 Task: Add a dependency to the task Upgrade and migrate company quality management to a cloud-based solution , the existing task  Integrate website with a new customer feedback management system in the project BroaderVision
Action: Mouse moved to (1253, 204)
Screenshot: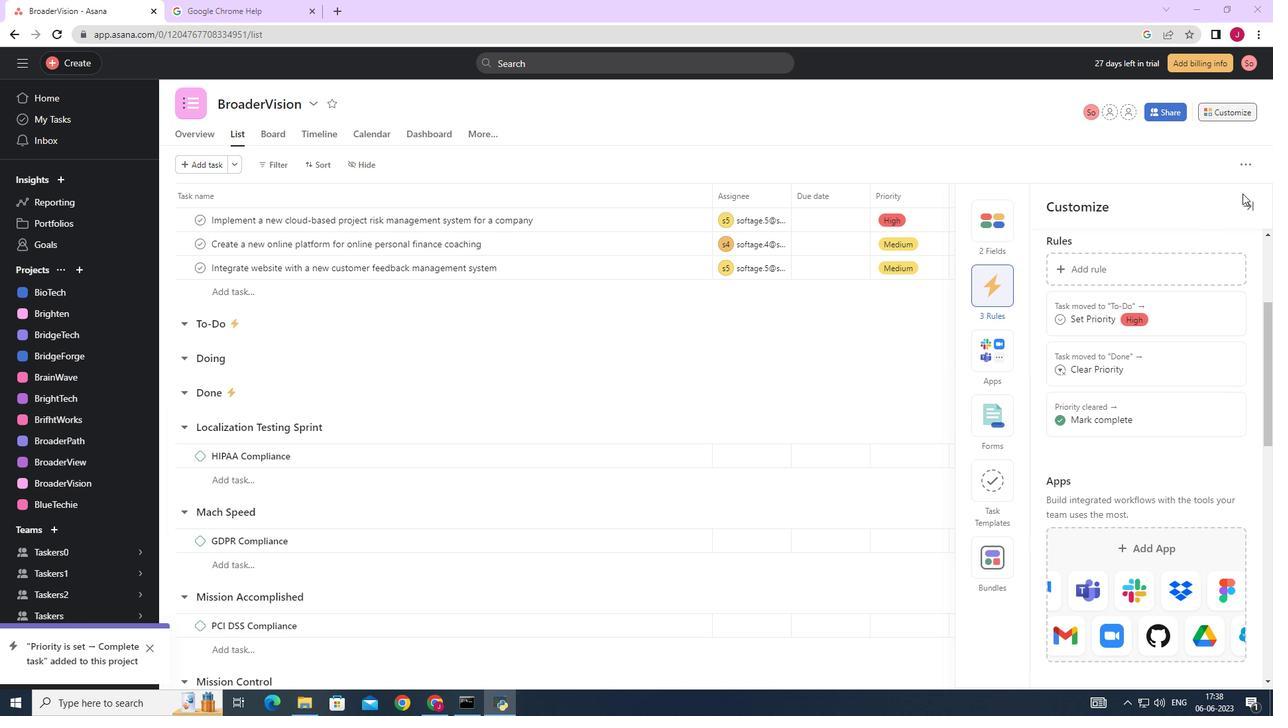 
Action: Mouse pressed left at (1253, 204)
Screenshot: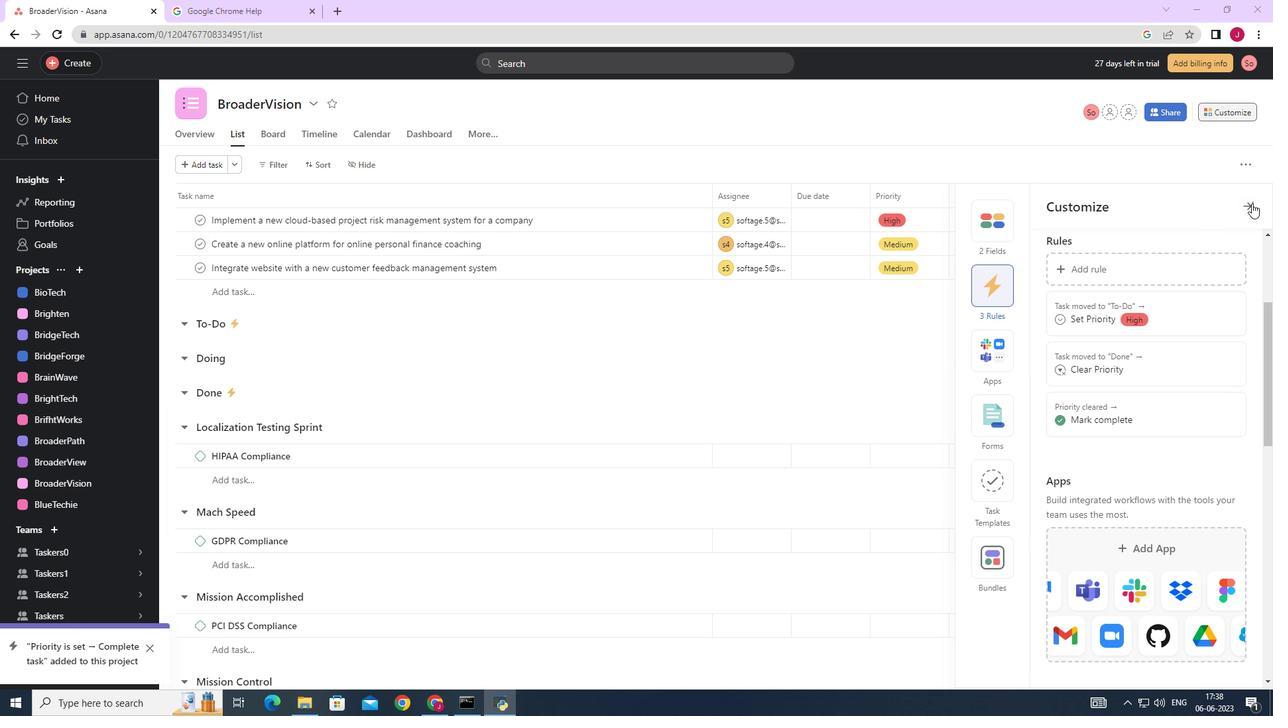 
Action: Mouse moved to (742, 439)
Screenshot: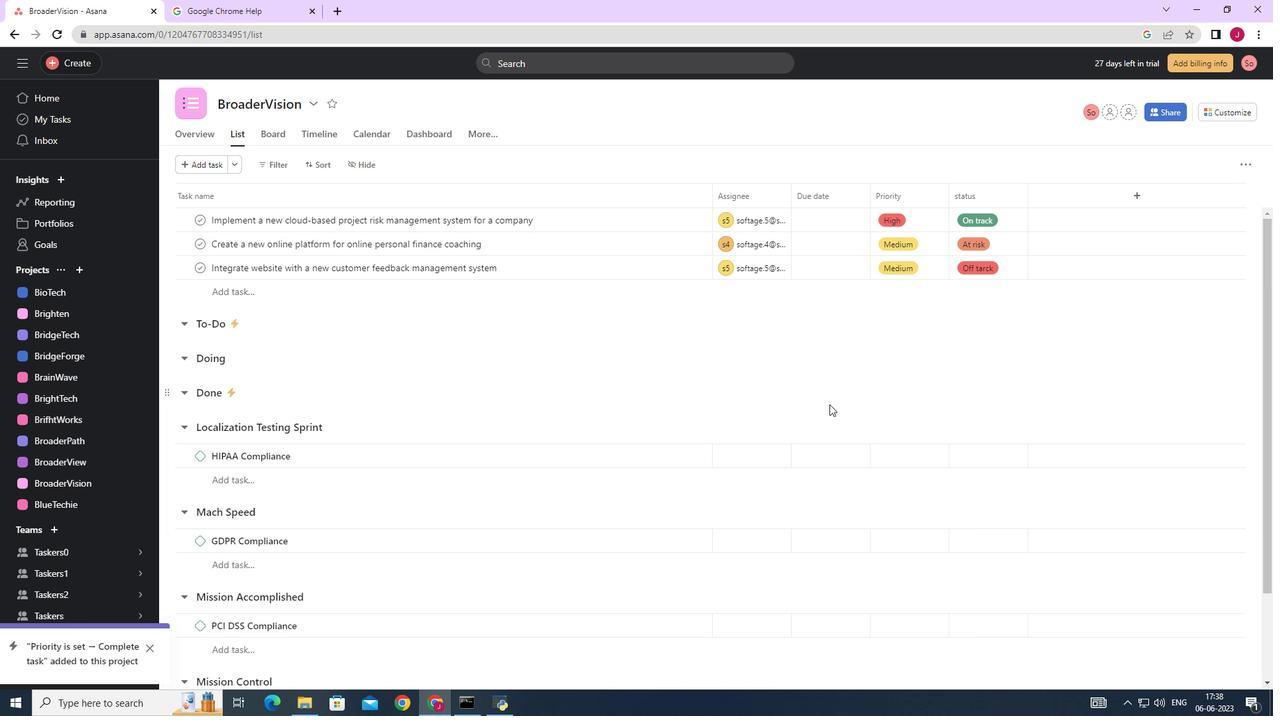 
Action: Mouse scrolled (742, 438) with delta (0, 0)
Screenshot: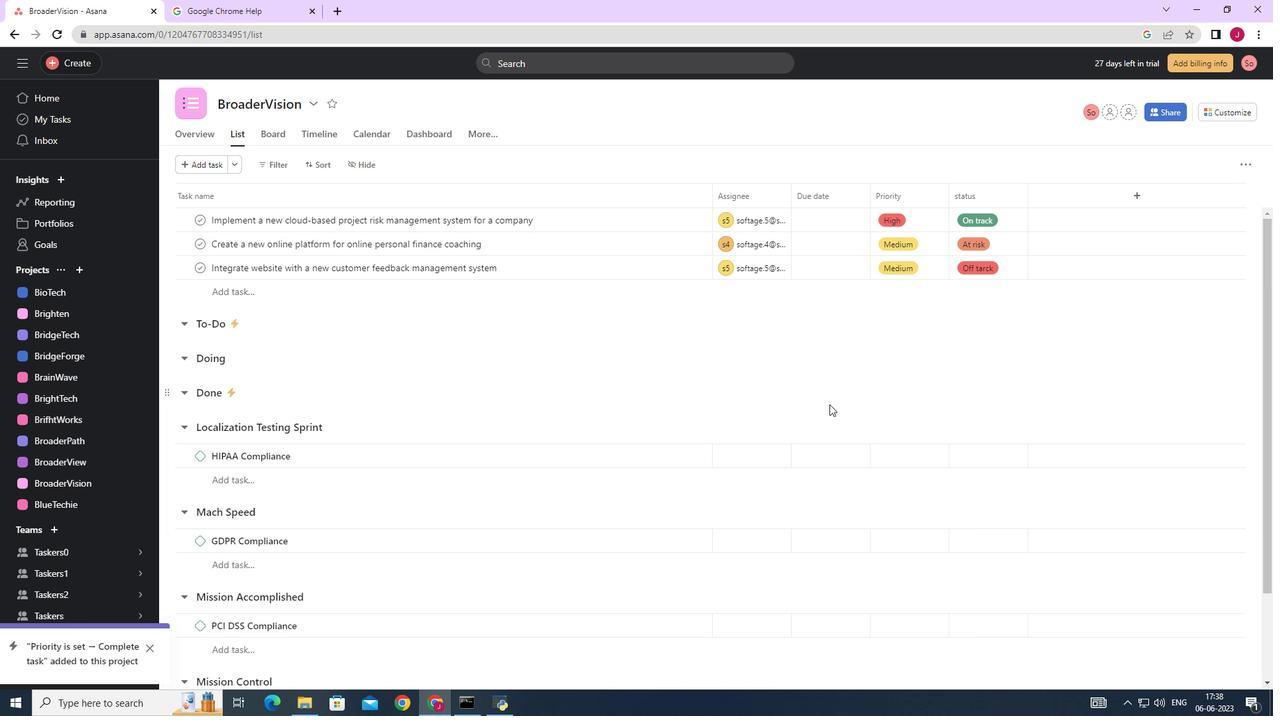 
Action: Mouse moved to (742, 439)
Screenshot: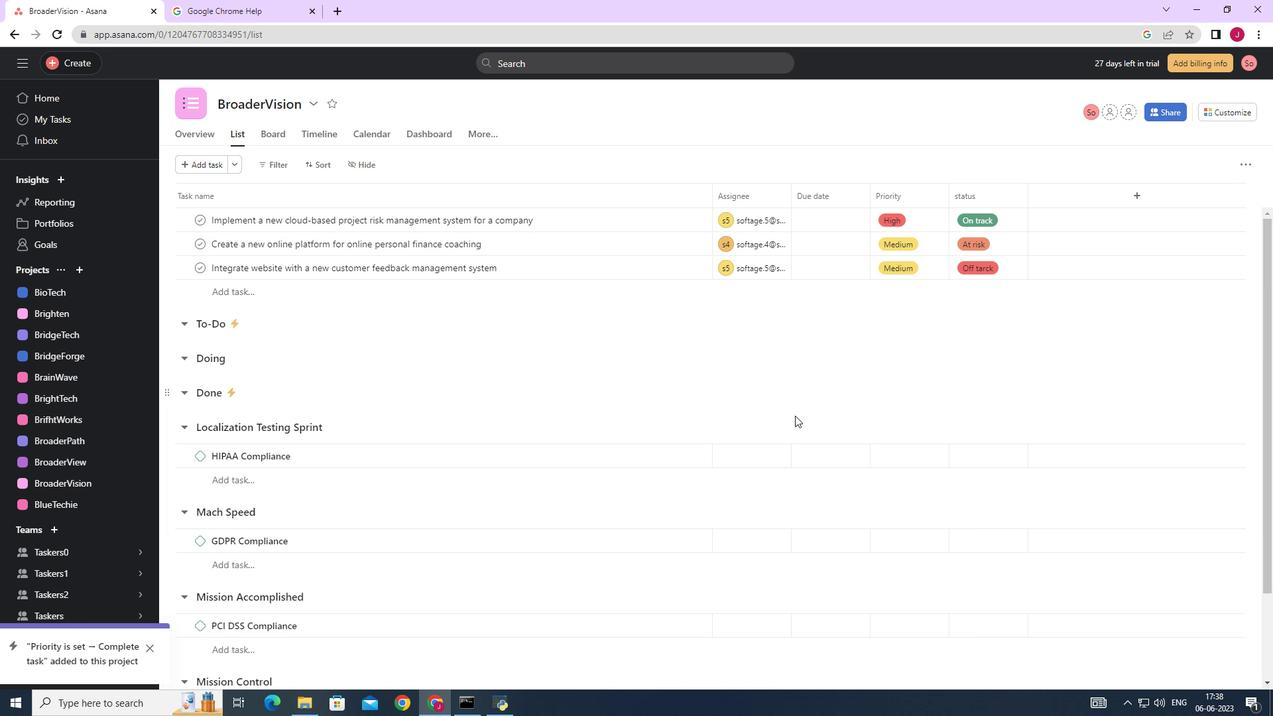 
Action: Mouse scrolled (742, 439) with delta (0, 0)
Screenshot: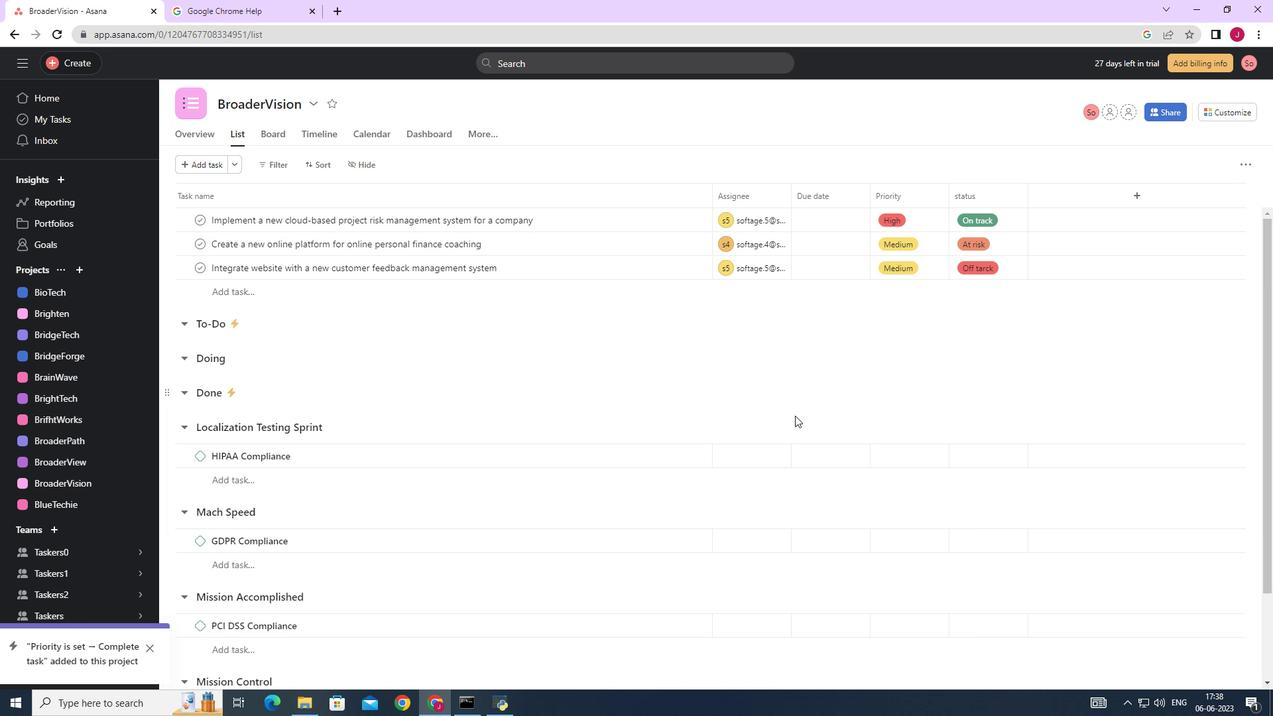 
Action: Mouse scrolled (742, 439) with delta (0, 0)
Screenshot: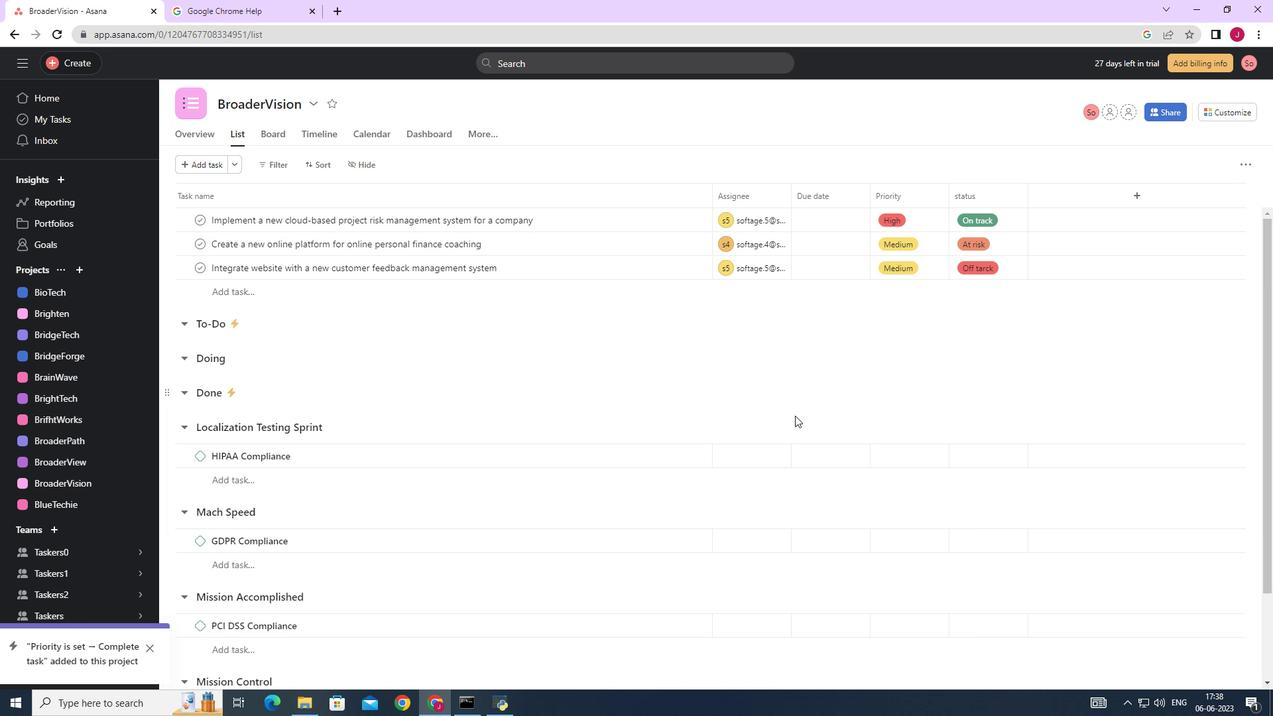 
Action: Mouse scrolled (742, 439) with delta (0, 0)
Screenshot: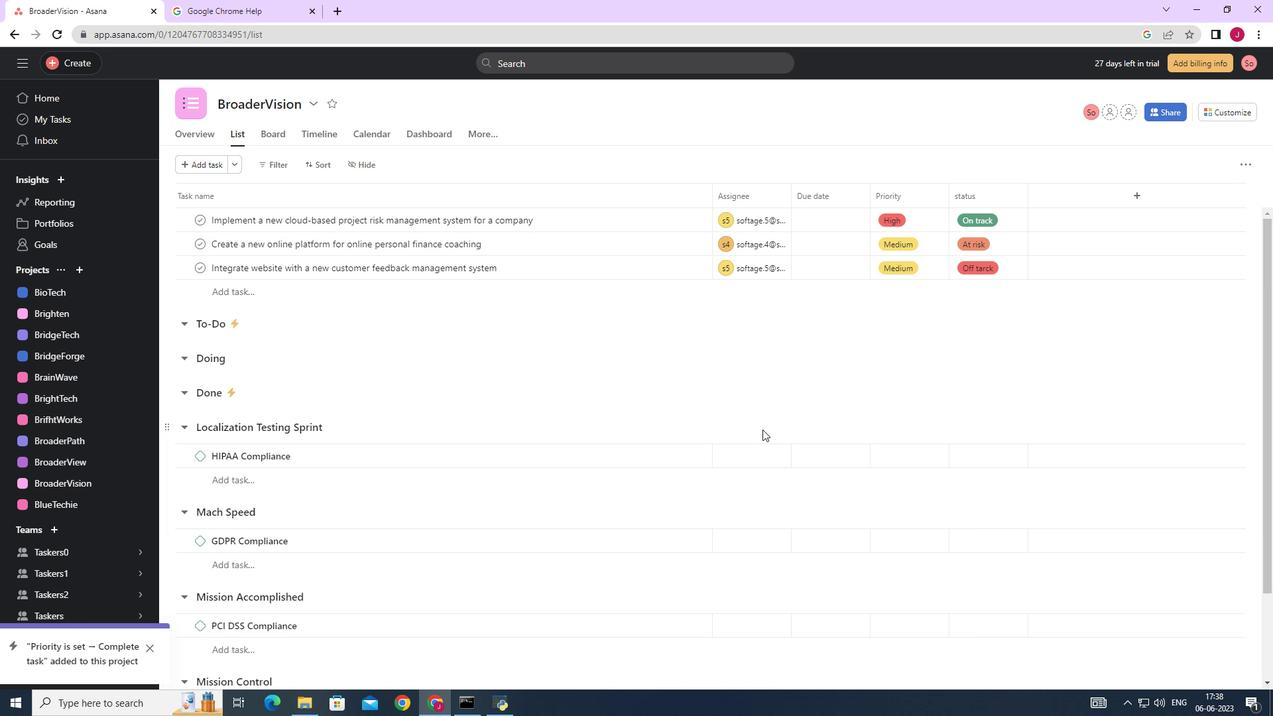 
Action: Mouse moved to (669, 523)
Screenshot: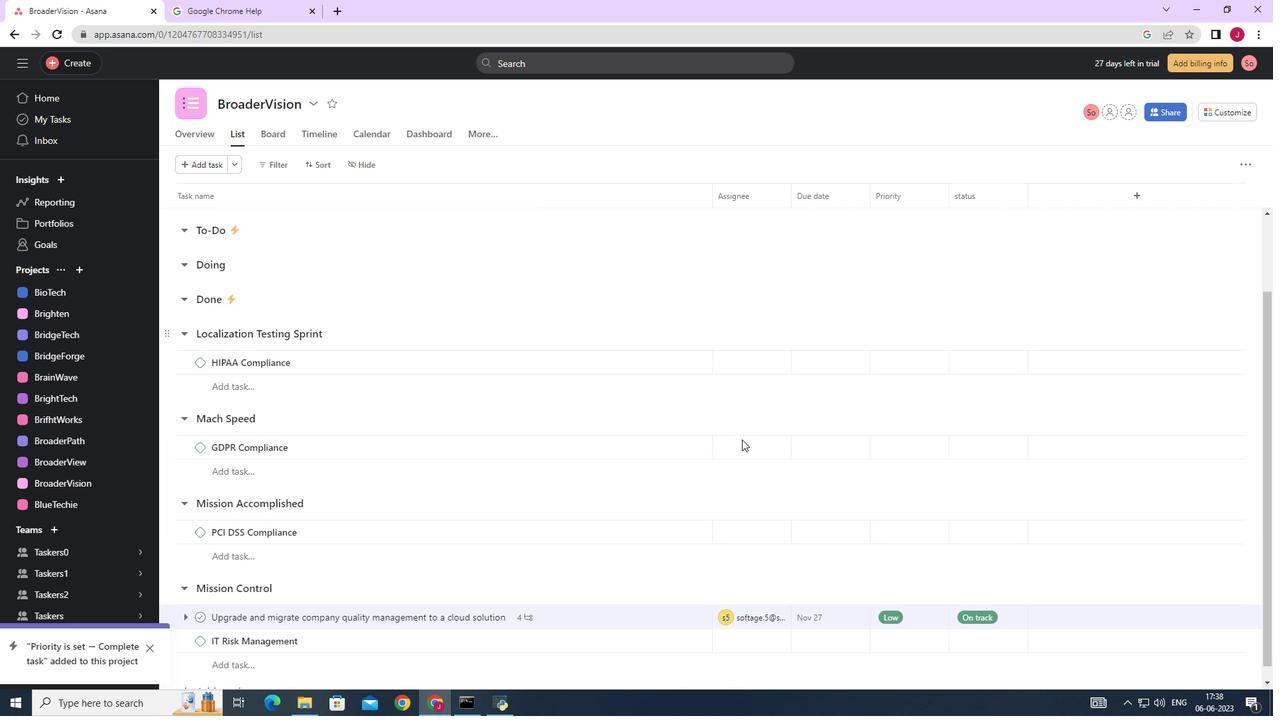 
Action: Mouse scrolled (741, 439) with delta (0, 0)
Screenshot: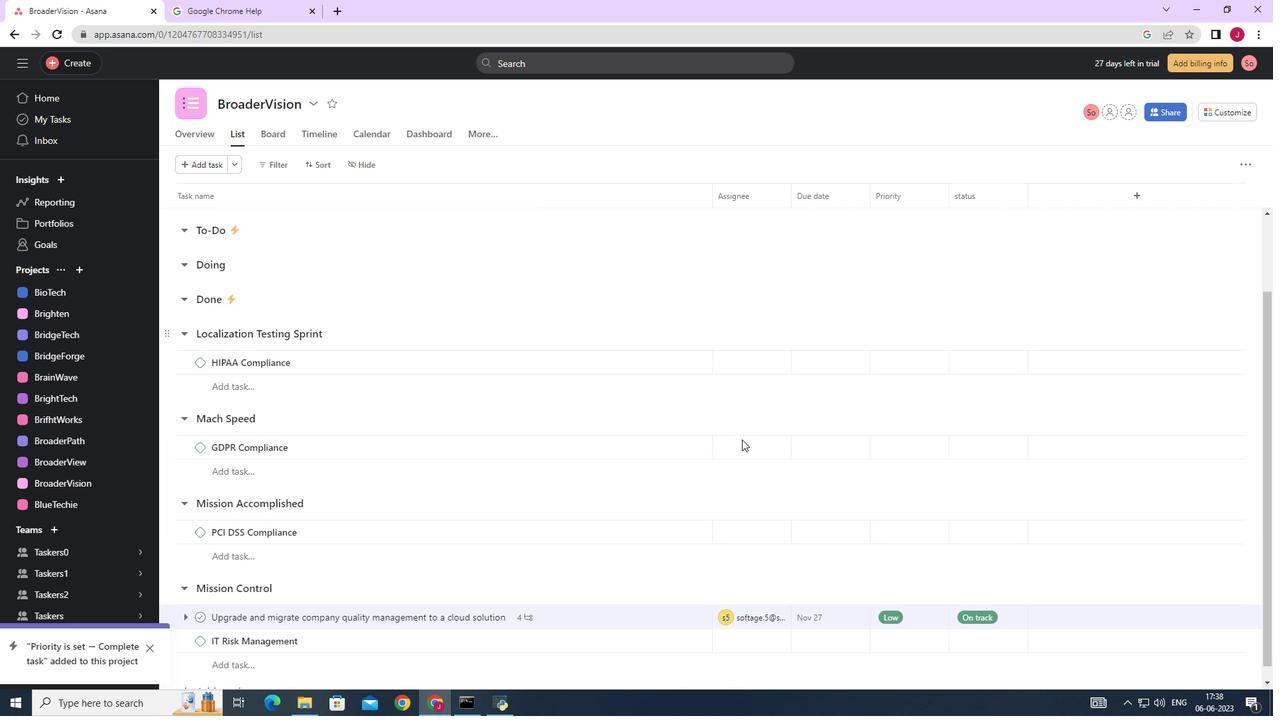 
Action: Mouse moved to (665, 527)
Screenshot: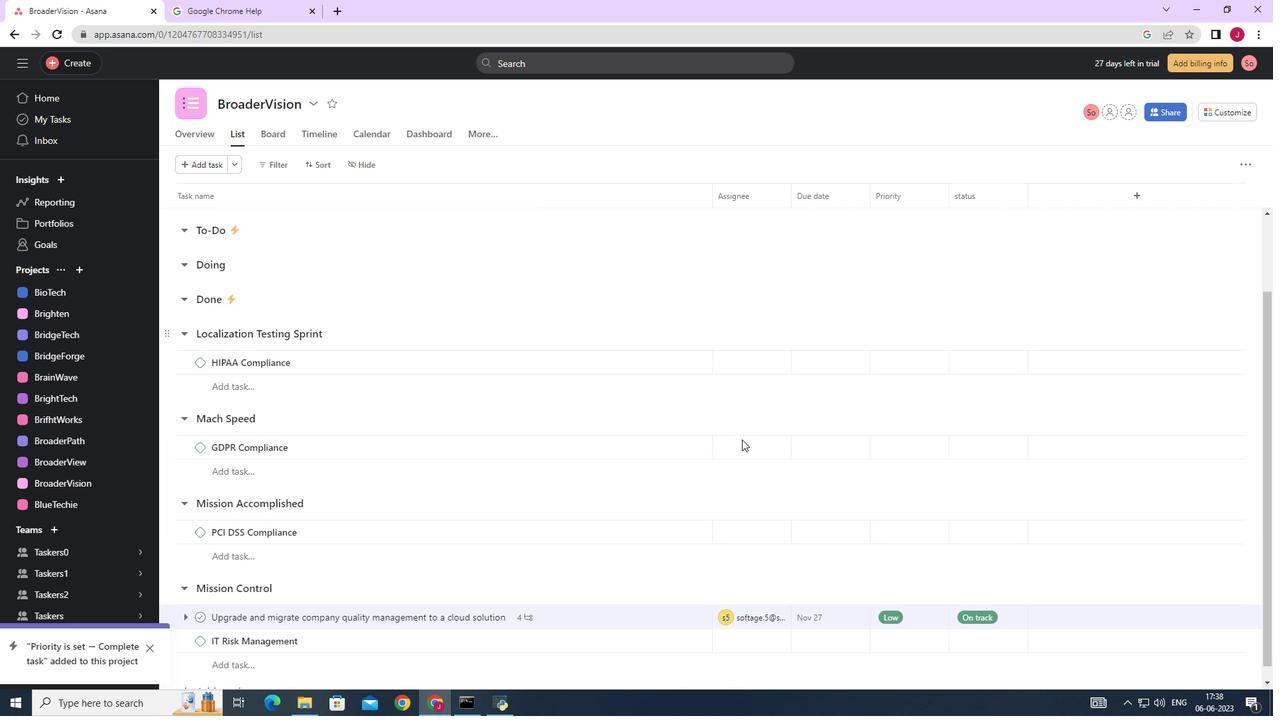 
Action: Mouse scrolled (740, 441) with delta (0, 0)
Screenshot: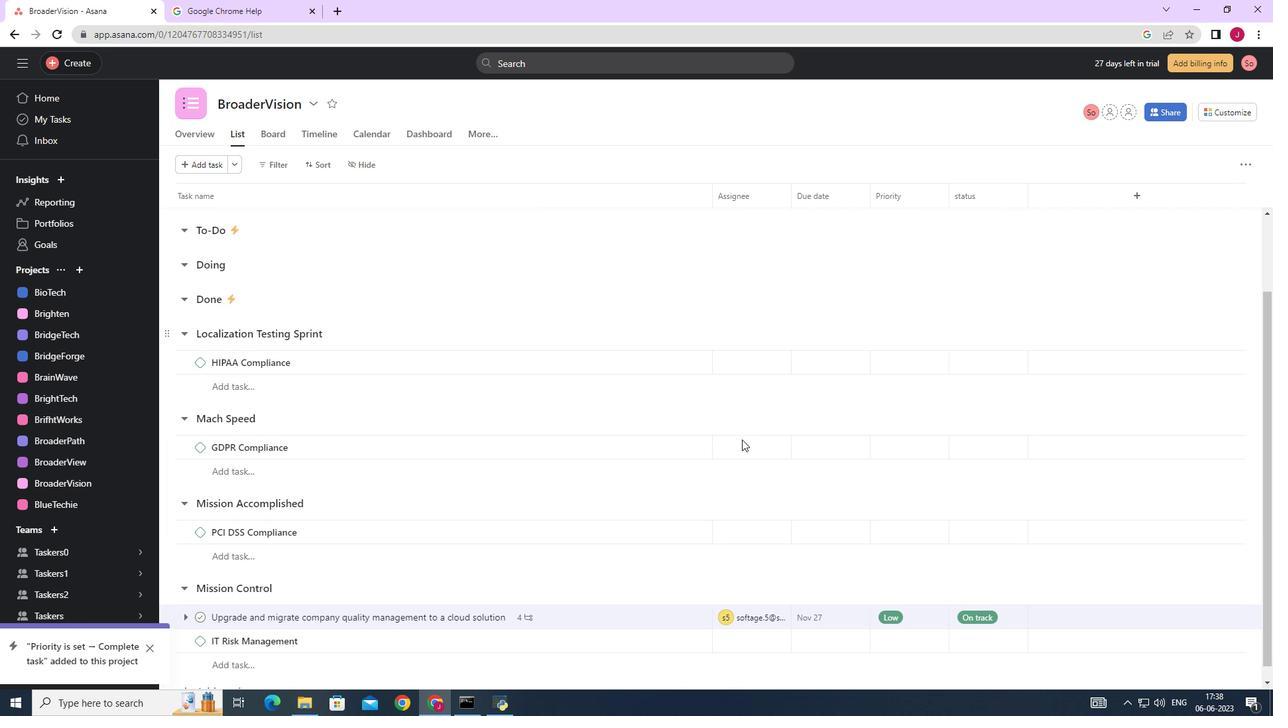 
Action: Mouse moved to (659, 539)
Screenshot: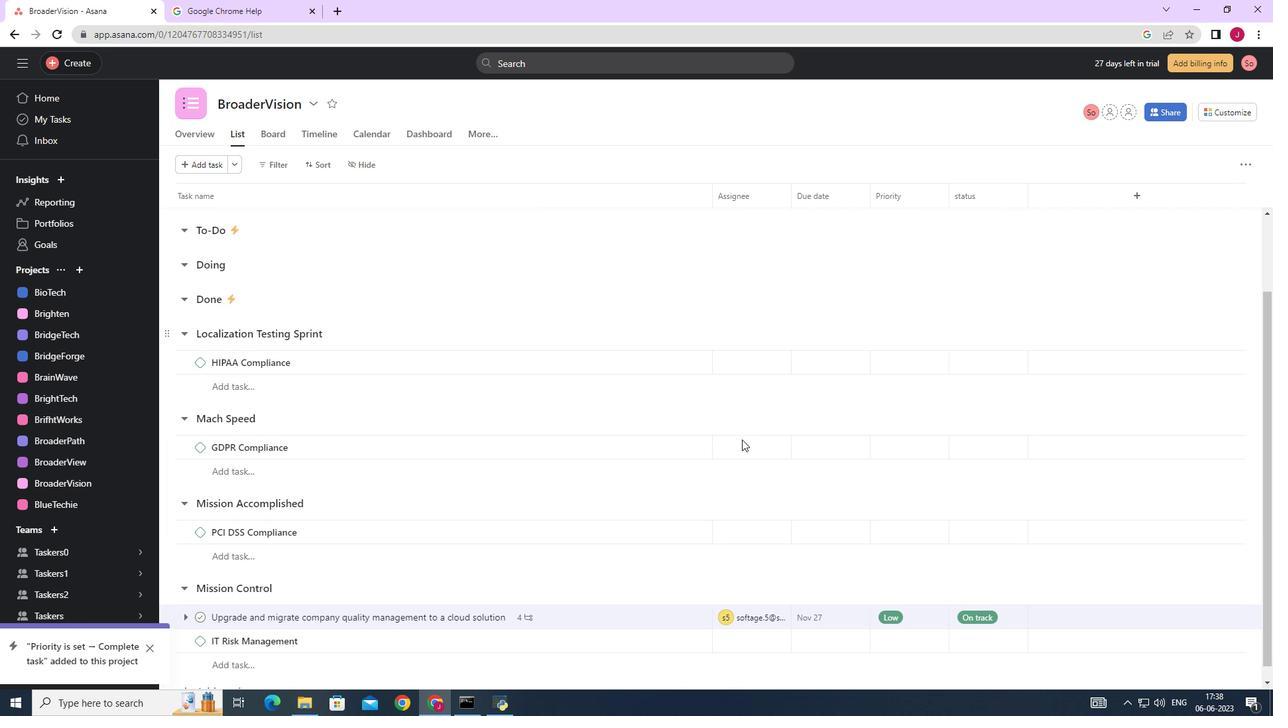 
Action: Mouse scrolled (736, 444) with delta (0, 0)
Screenshot: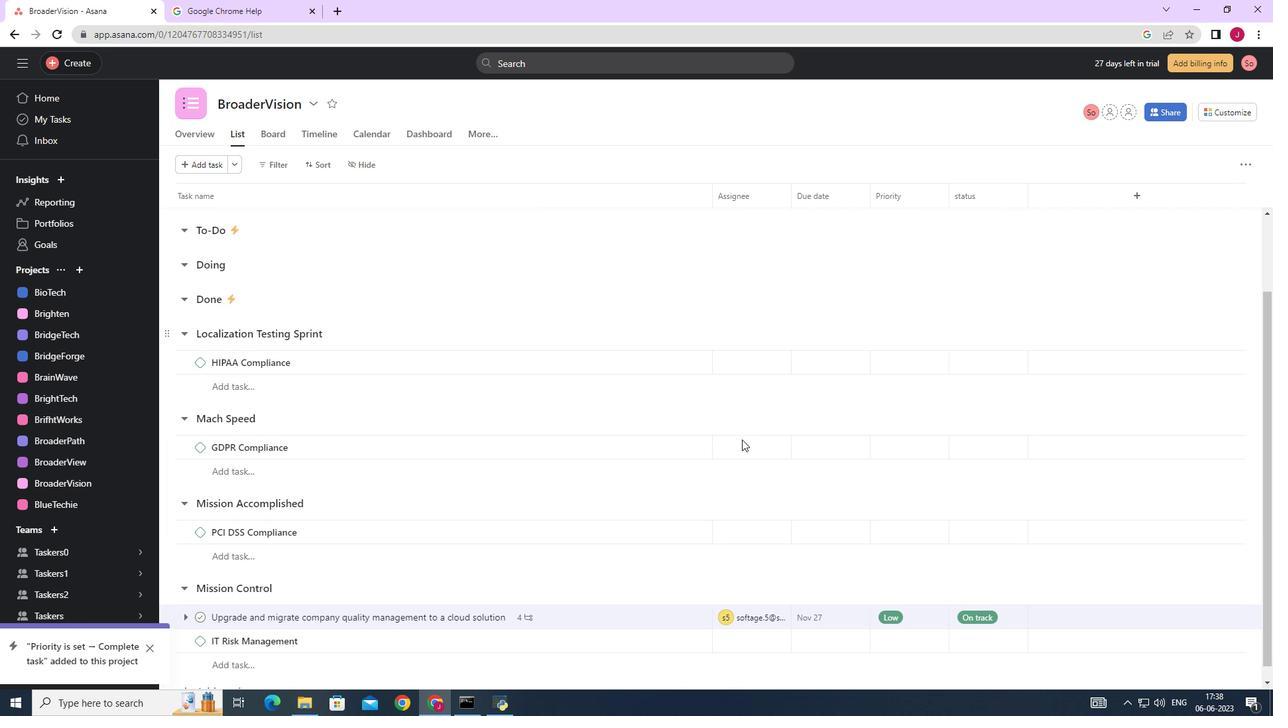 
Action: Mouse moved to (630, 603)
Screenshot: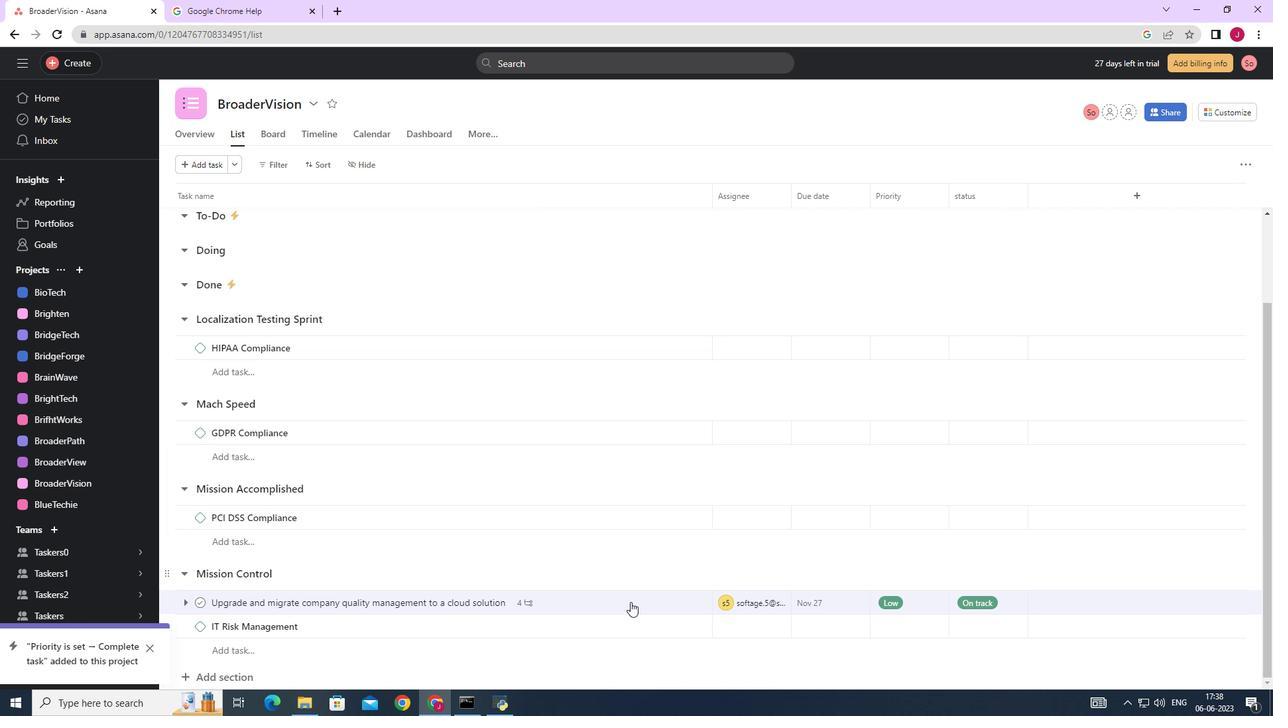 
Action: Mouse pressed left at (630, 603)
Screenshot: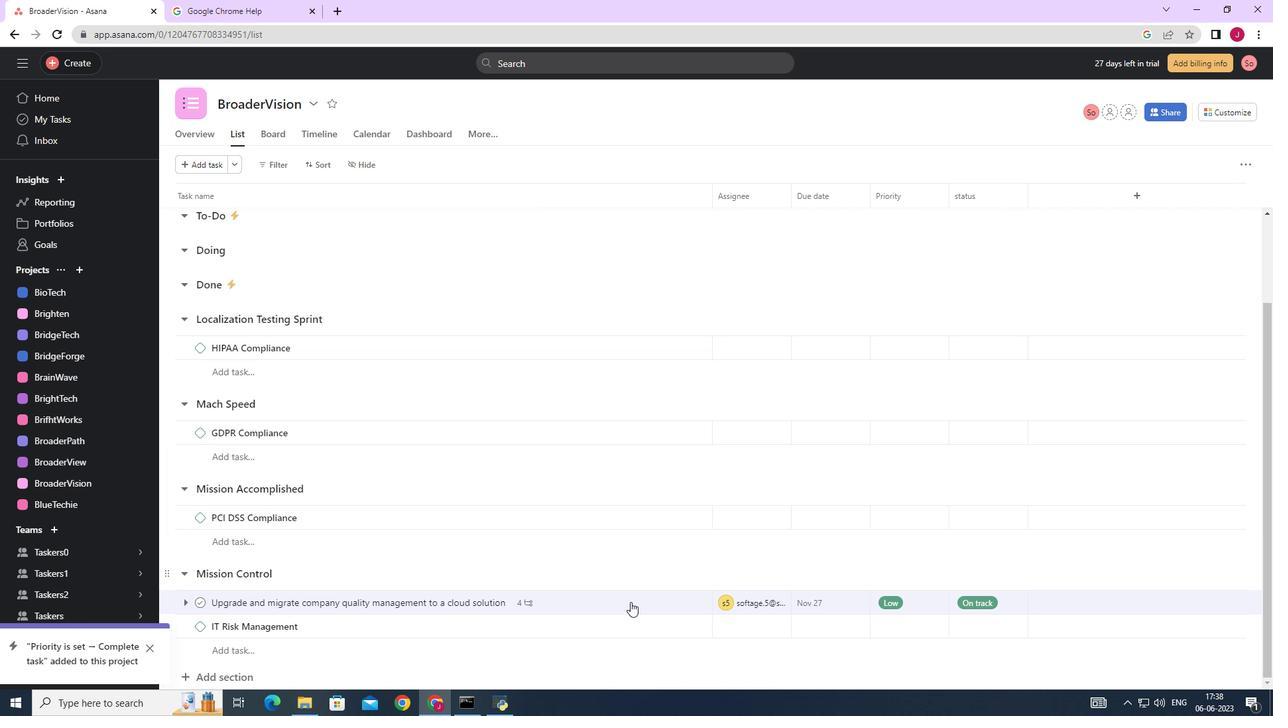 
Action: Mouse moved to (1067, 406)
Screenshot: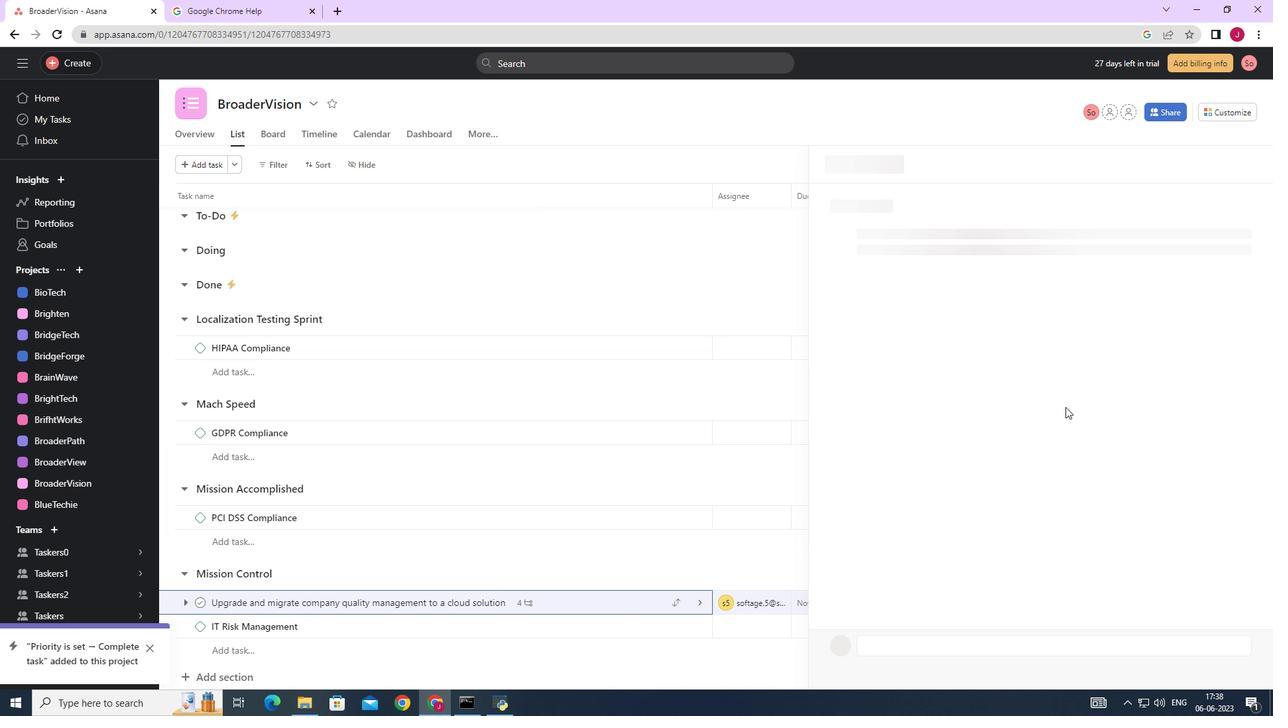 
Action: Mouse scrolled (1067, 405) with delta (0, 0)
Screenshot: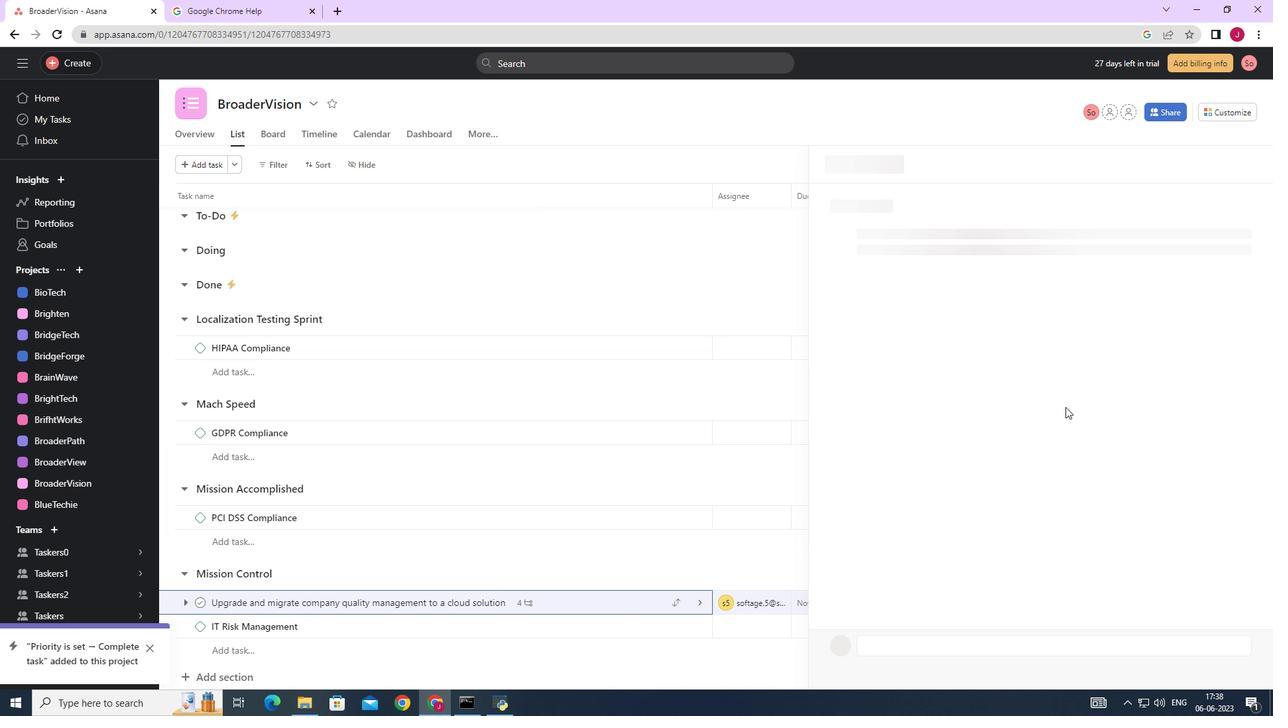 
Action: Mouse scrolled (1067, 405) with delta (0, 0)
Screenshot: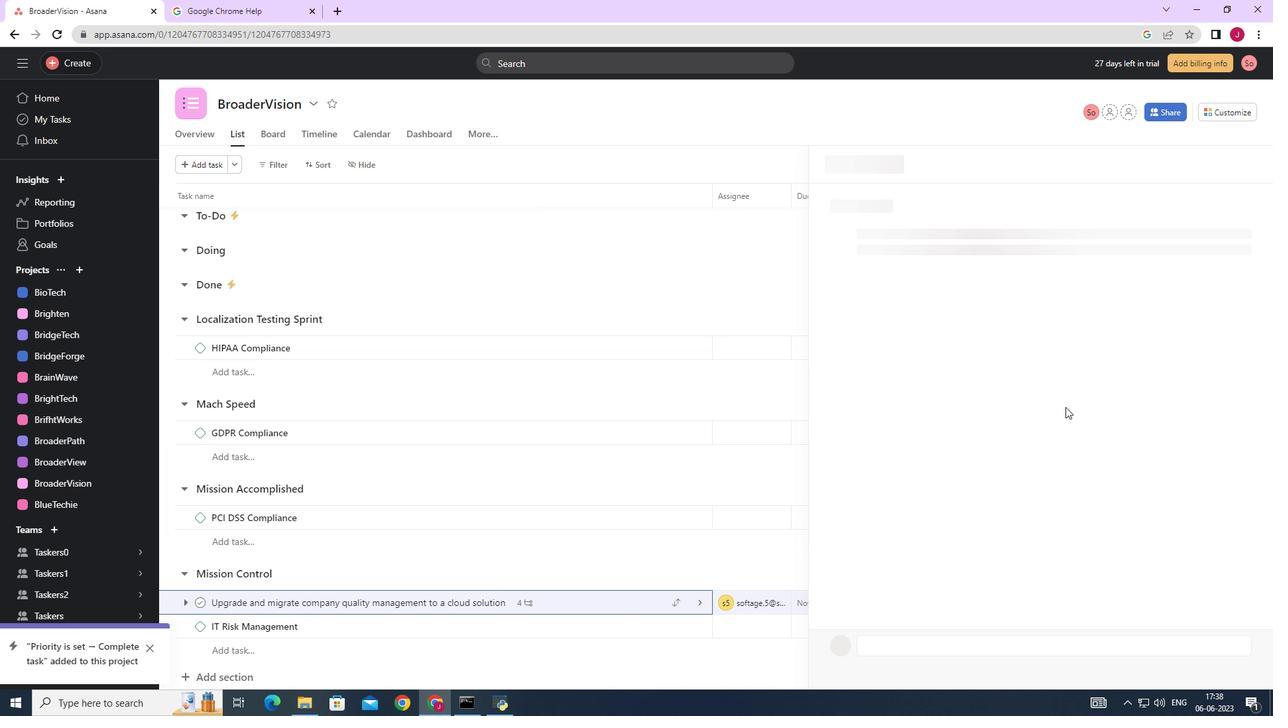 
Action: Mouse scrolled (1067, 405) with delta (0, 0)
Screenshot: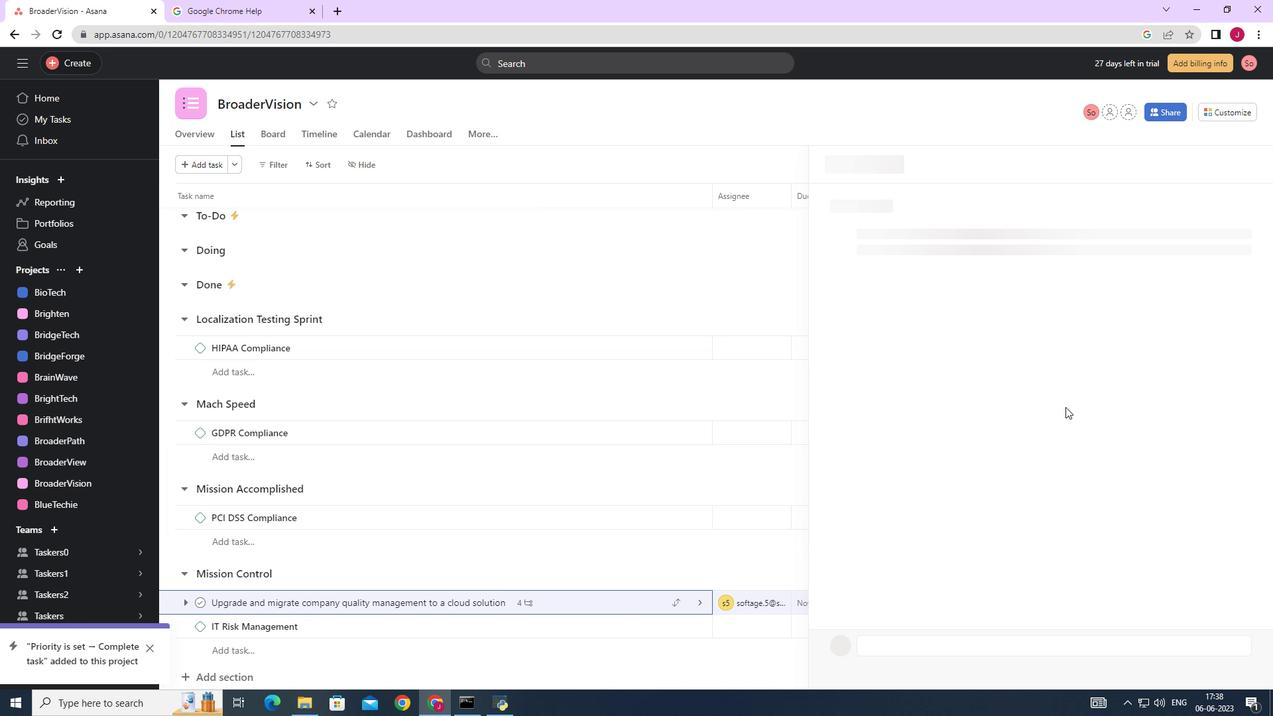 
Action: Mouse scrolled (1067, 405) with delta (0, 0)
Screenshot: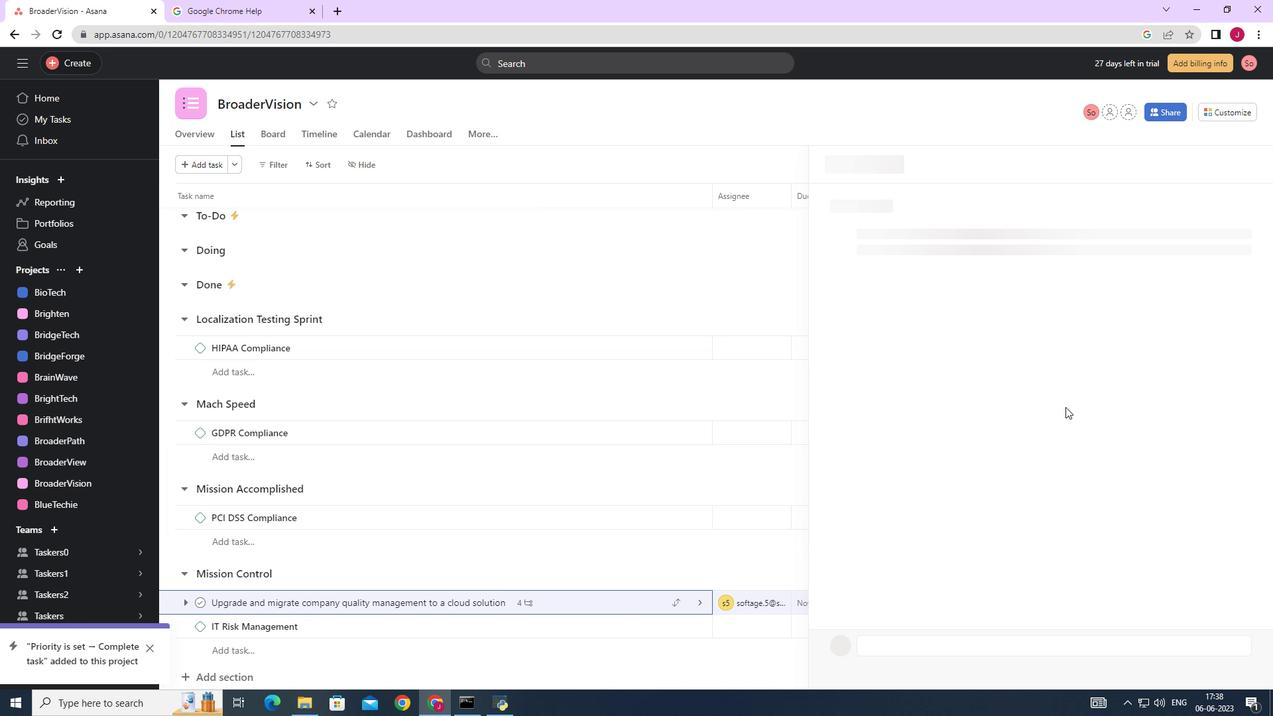 
Action: Mouse scrolled (1067, 405) with delta (0, 0)
Screenshot: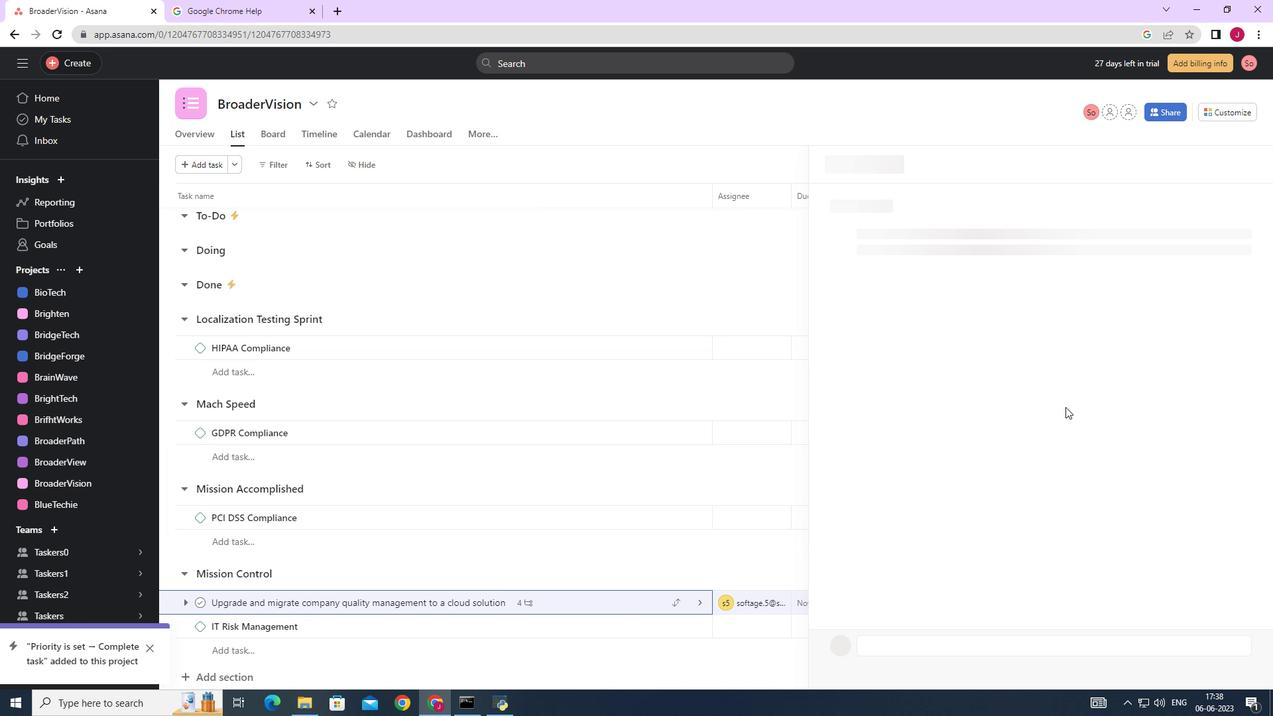 
Action: Mouse moved to (955, 430)
Screenshot: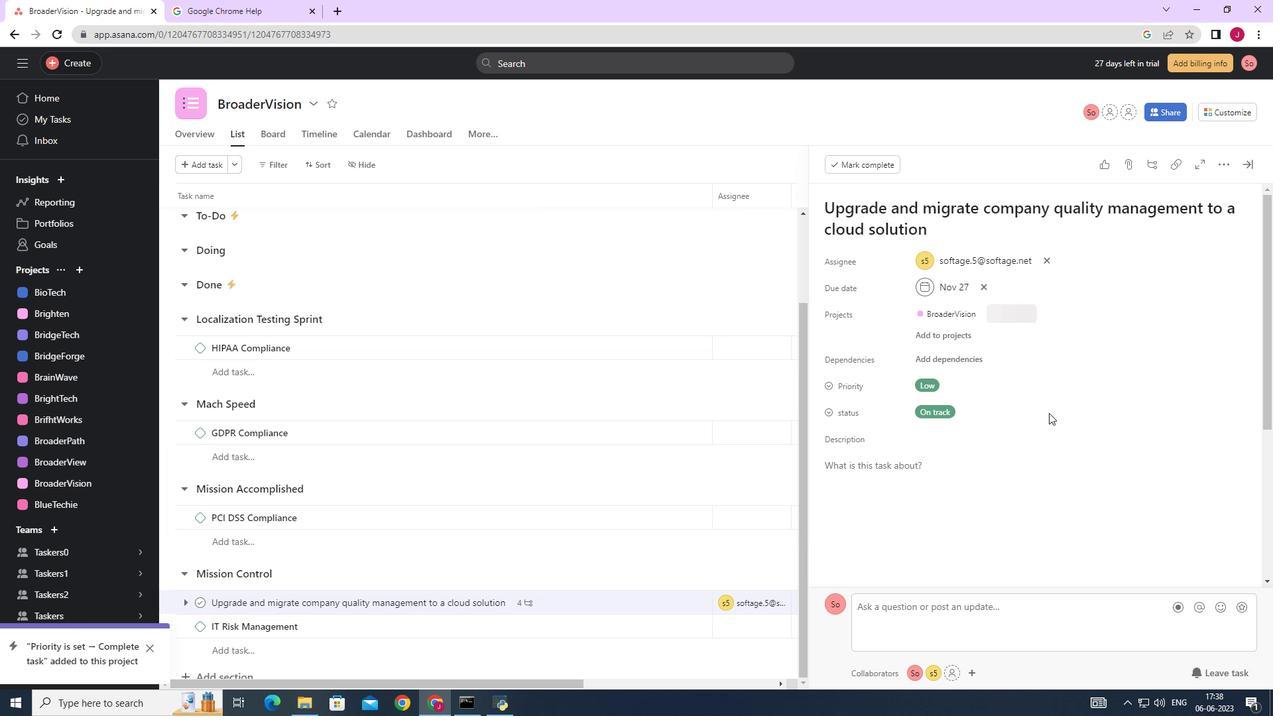 
Action: Mouse scrolled (955, 429) with delta (0, 0)
Screenshot: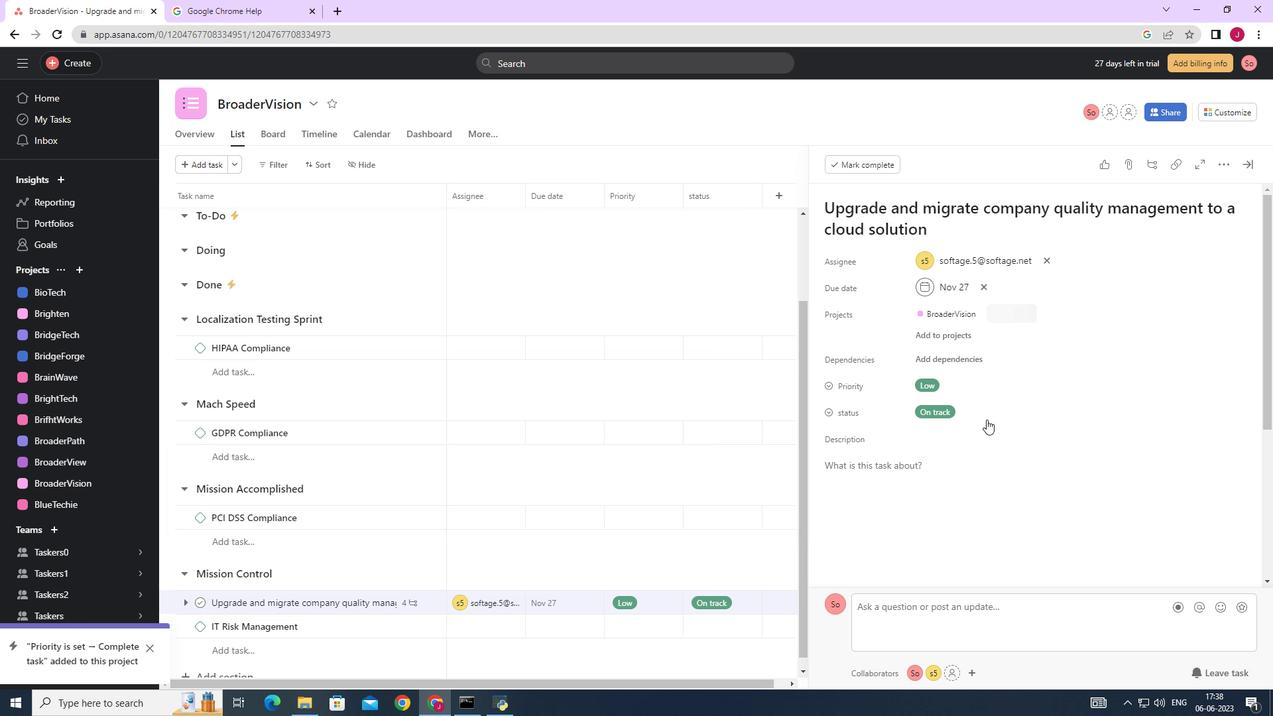 
Action: Mouse scrolled (955, 429) with delta (0, 0)
Screenshot: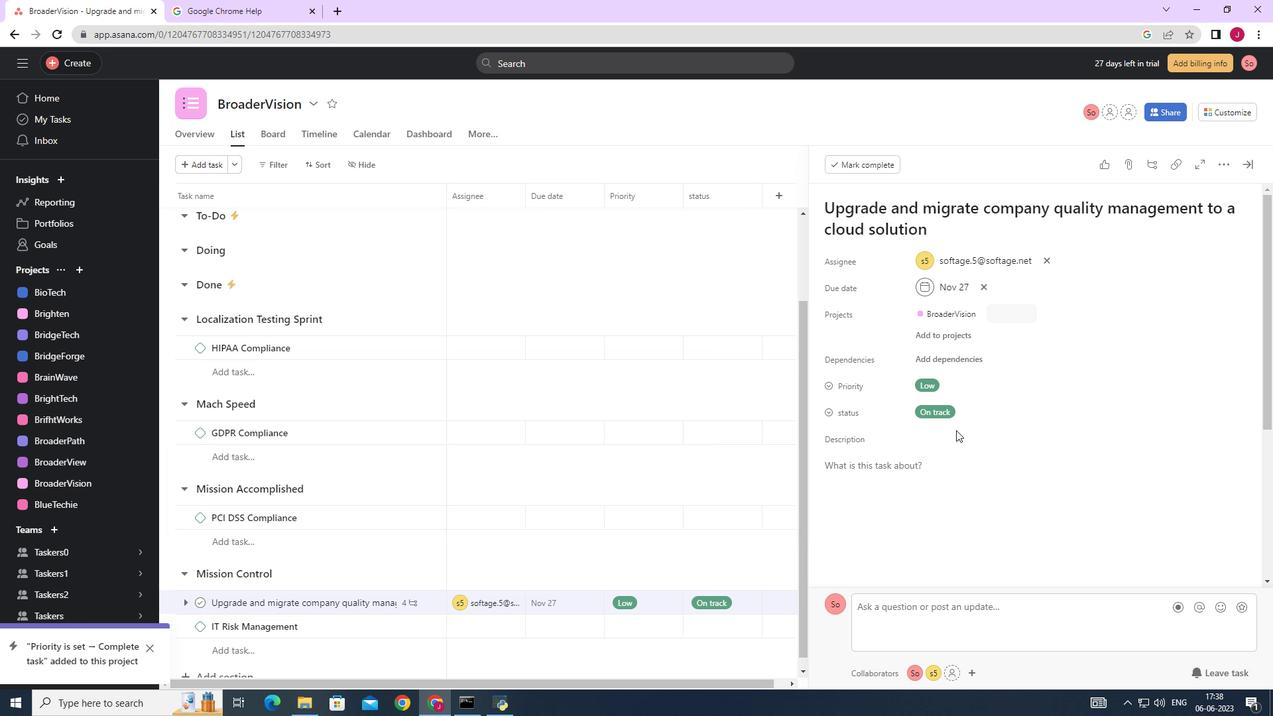 
Action: Mouse scrolled (955, 429) with delta (0, 0)
Screenshot: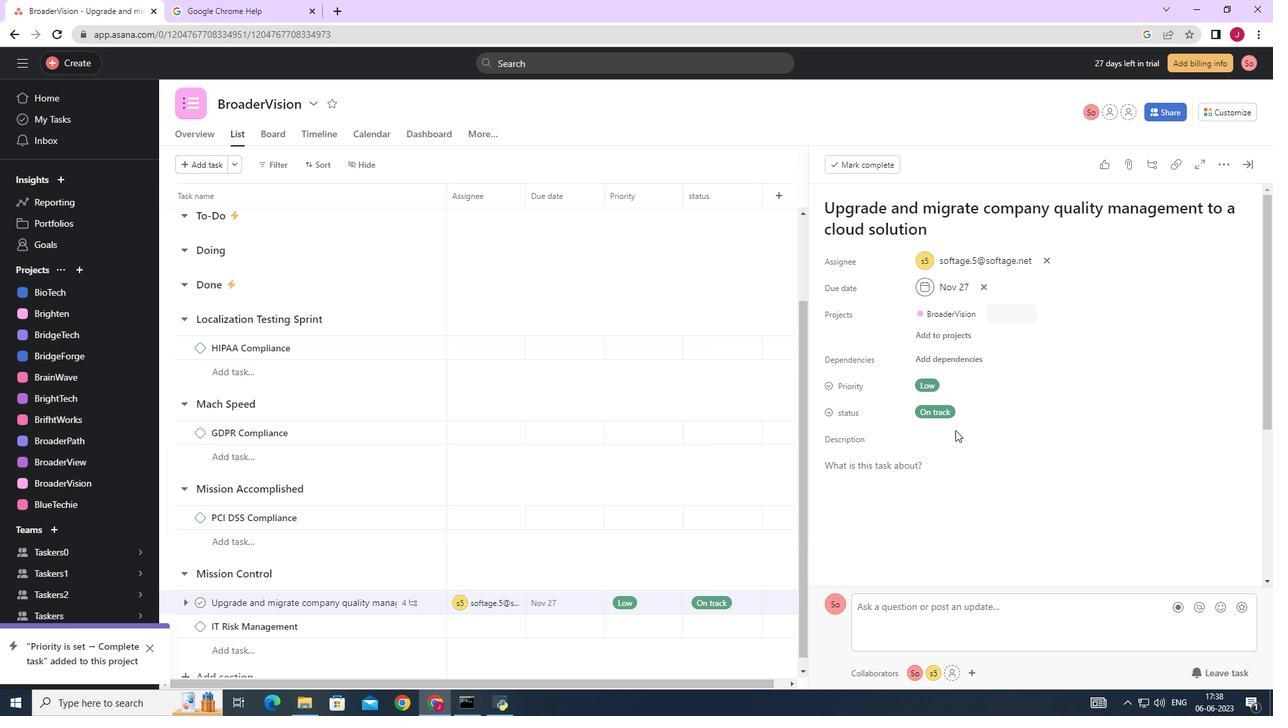 
Action: Mouse scrolled (955, 429) with delta (0, 0)
Screenshot: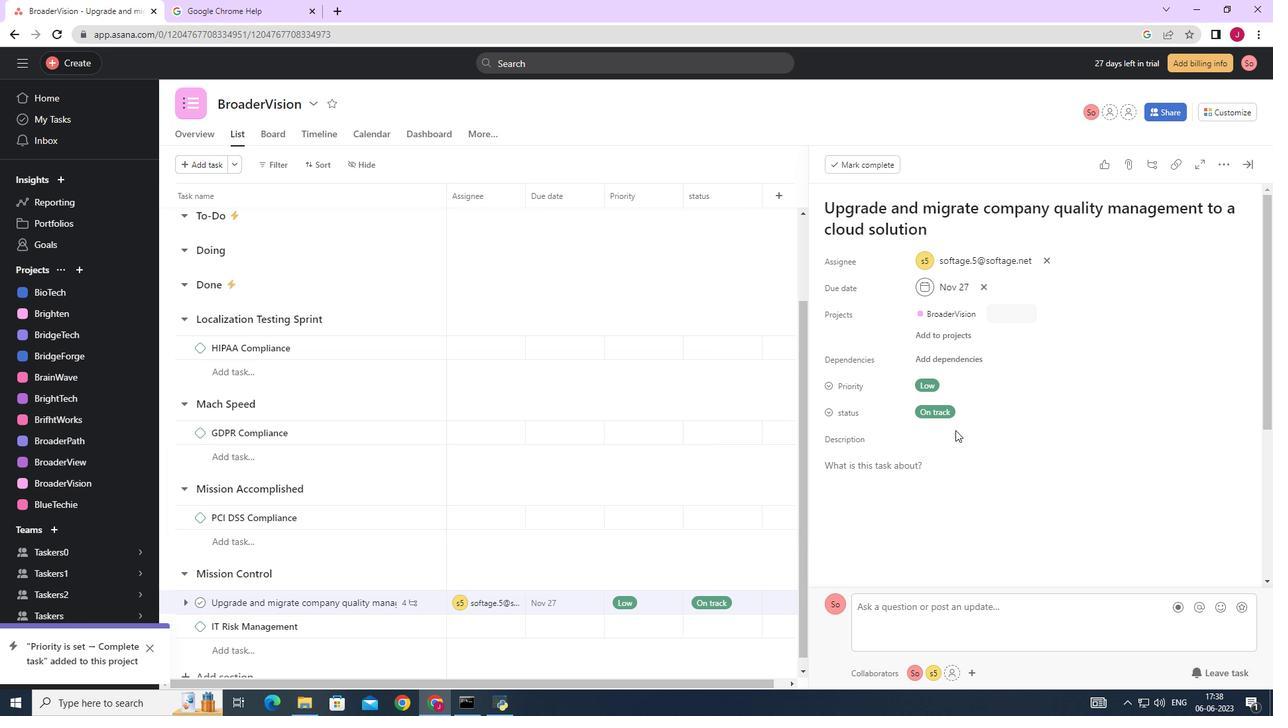 
Action: Mouse moved to (952, 405)
Screenshot: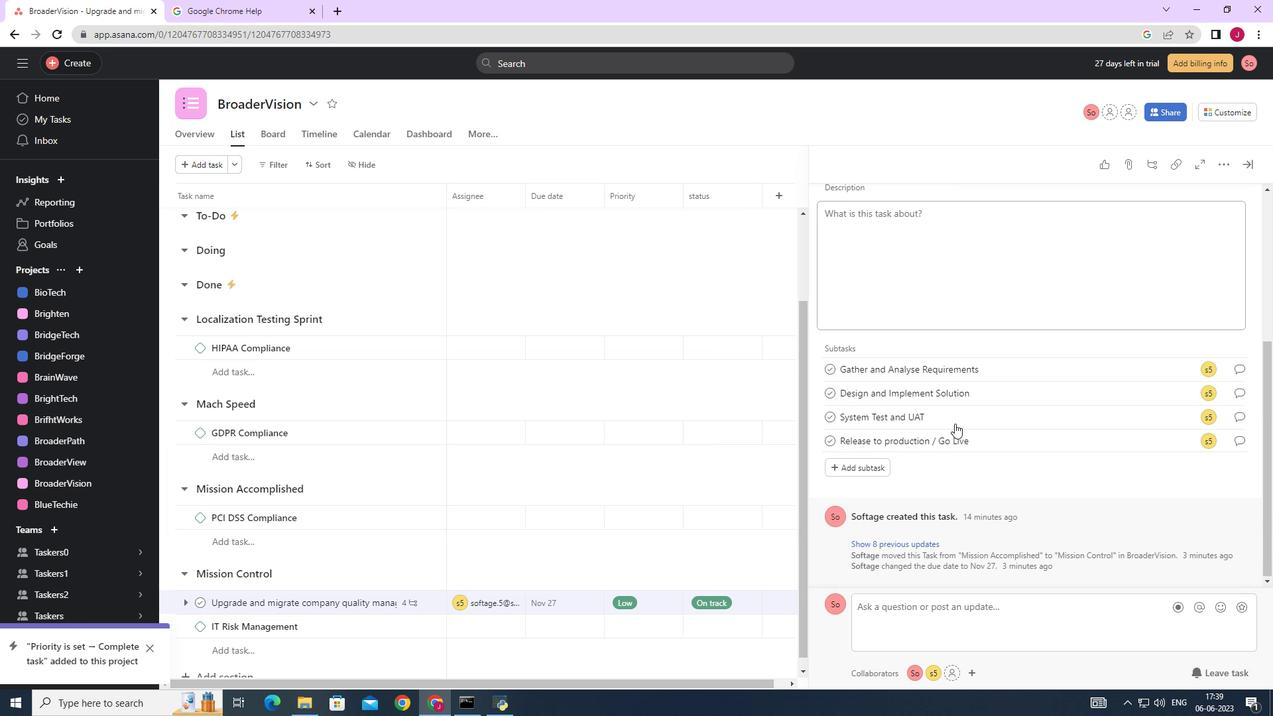
Action: Mouse scrolled (952, 406) with delta (0, 0)
Screenshot: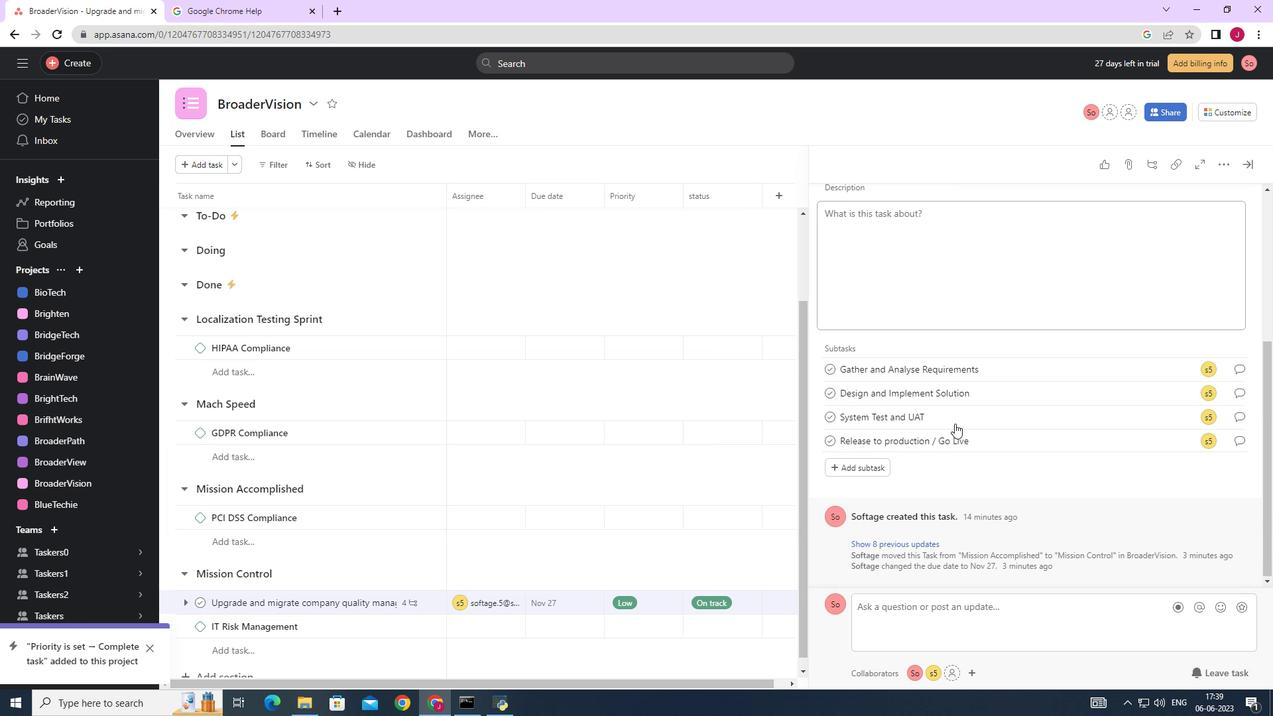 
Action: Mouse scrolled (952, 406) with delta (0, 0)
Screenshot: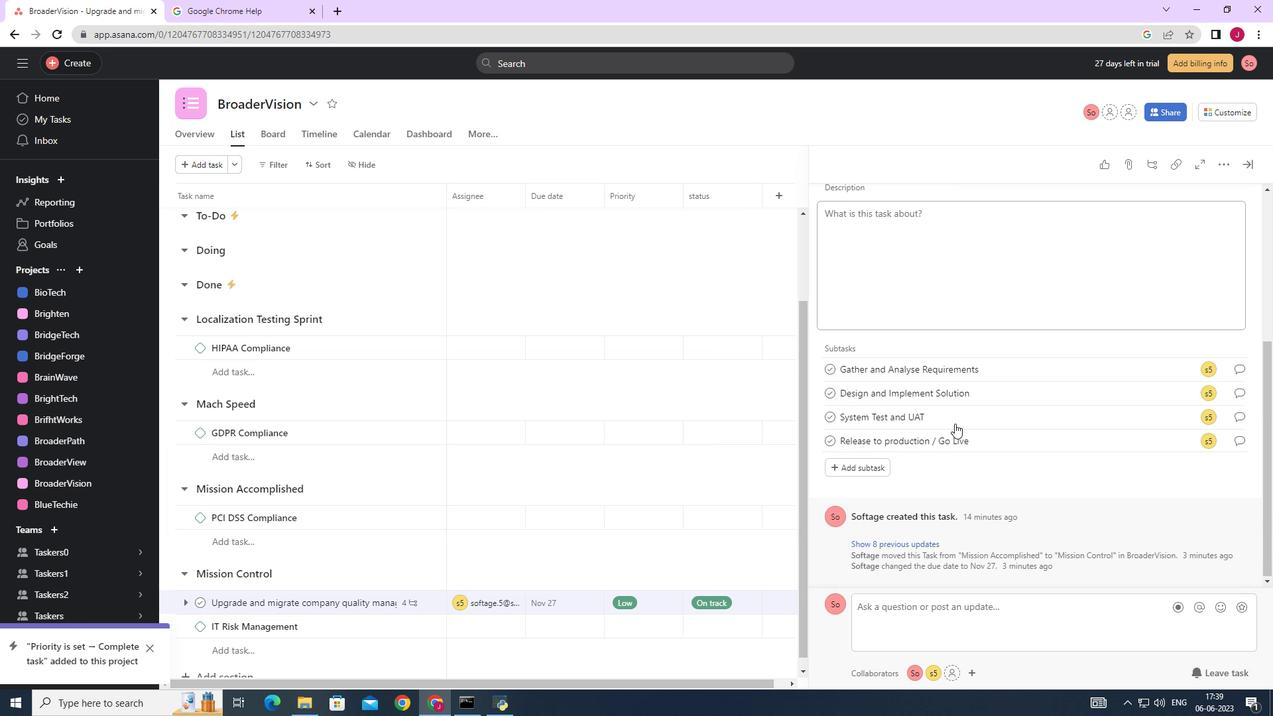 
Action: Mouse scrolled (952, 406) with delta (0, 0)
Screenshot: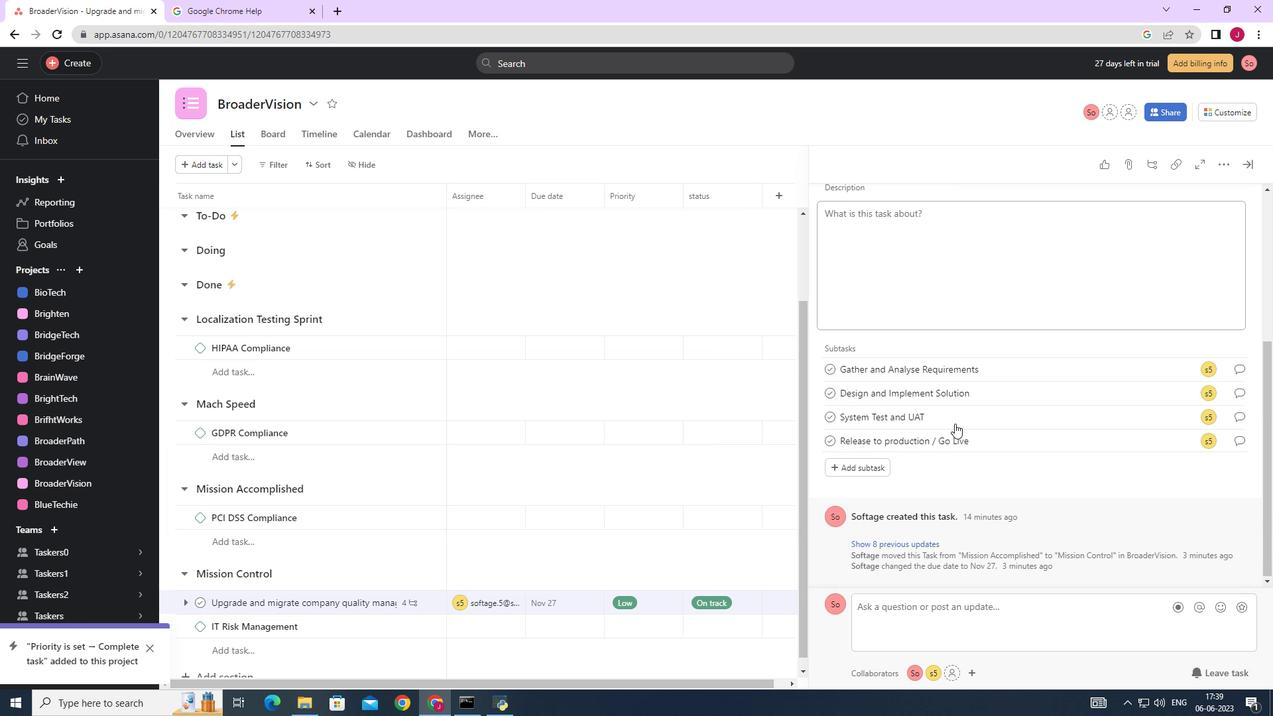 
Action: Mouse moved to (968, 305)
Screenshot: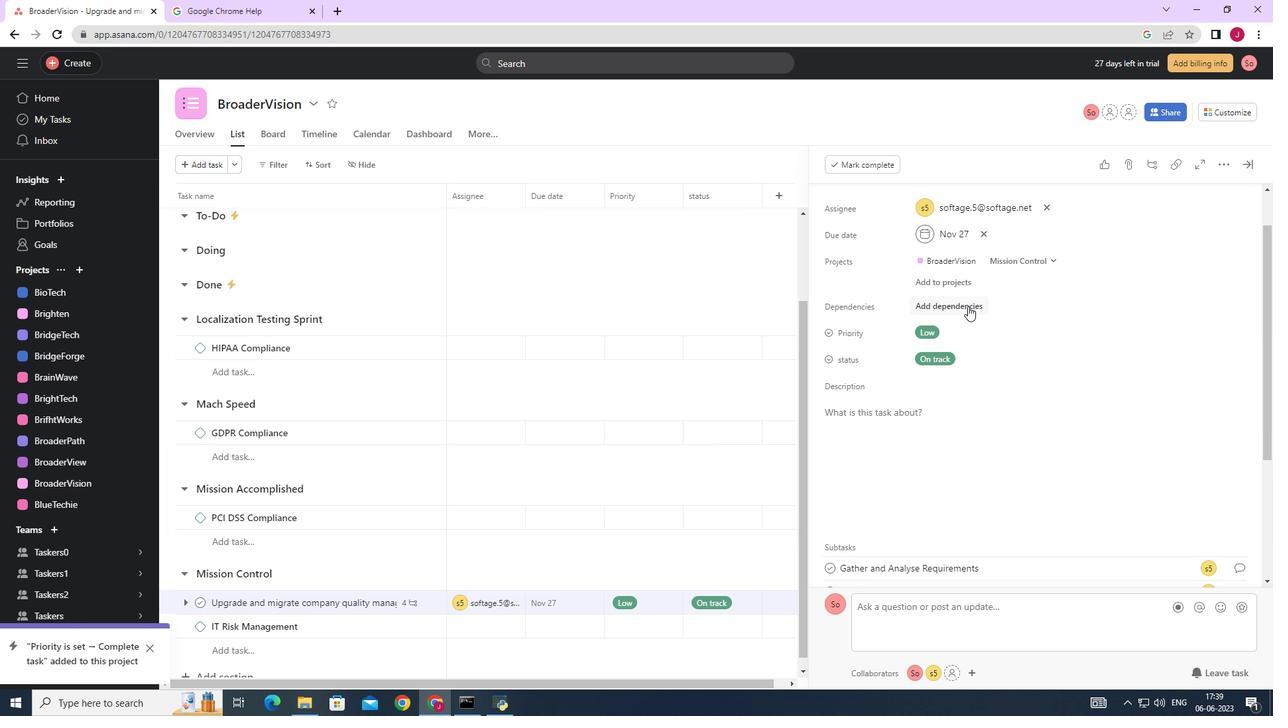 
Action: Mouse pressed left at (968, 305)
Screenshot: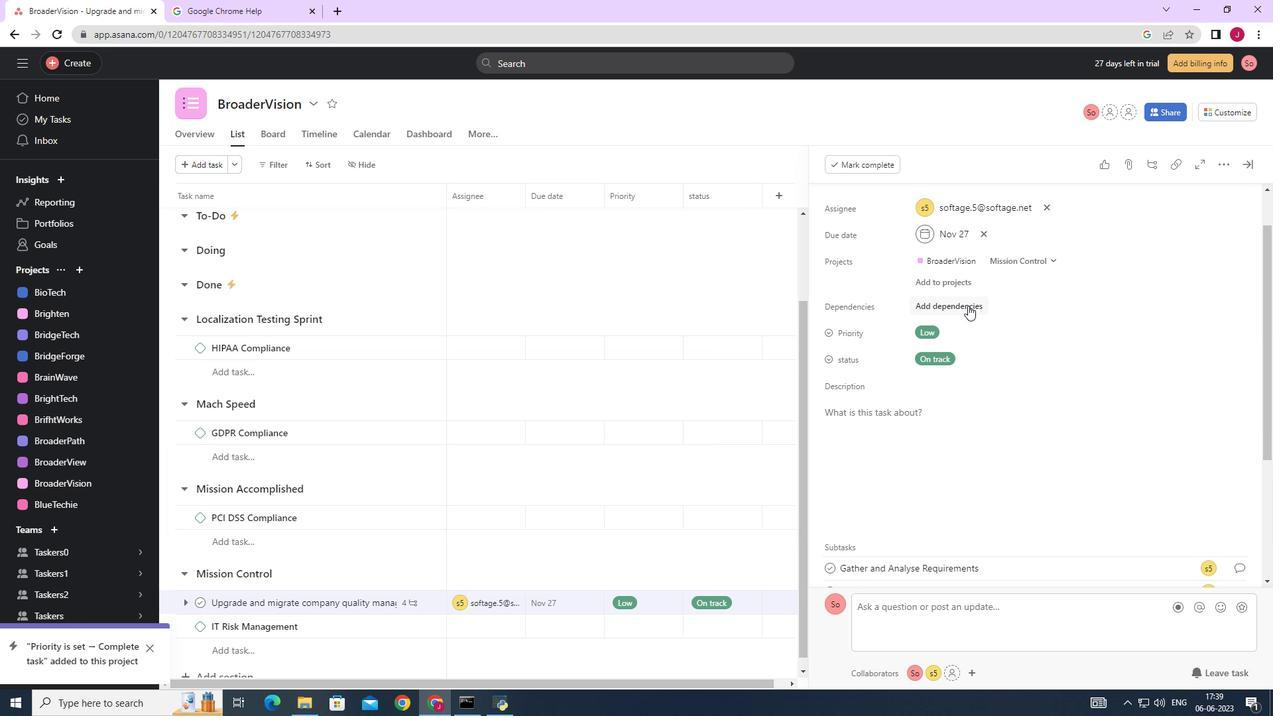 
Action: Mouse moved to (1020, 357)
Screenshot: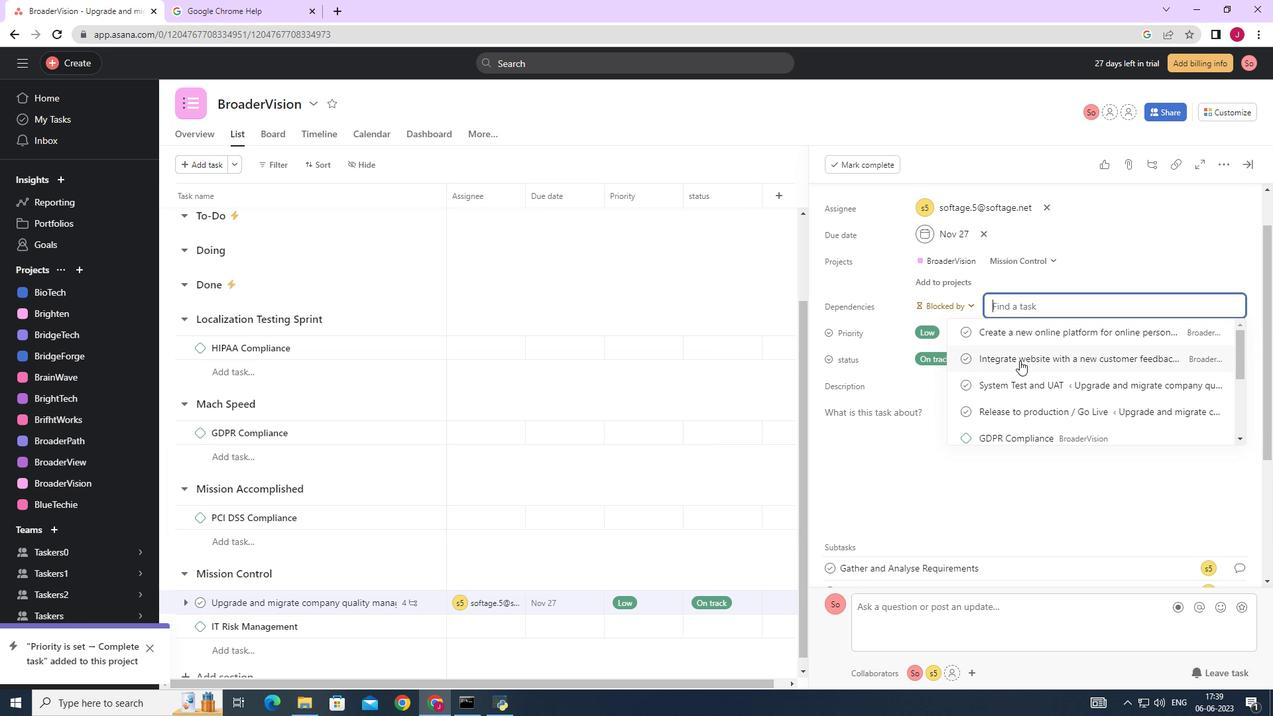 
Action: Mouse pressed left at (1020, 357)
Screenshot: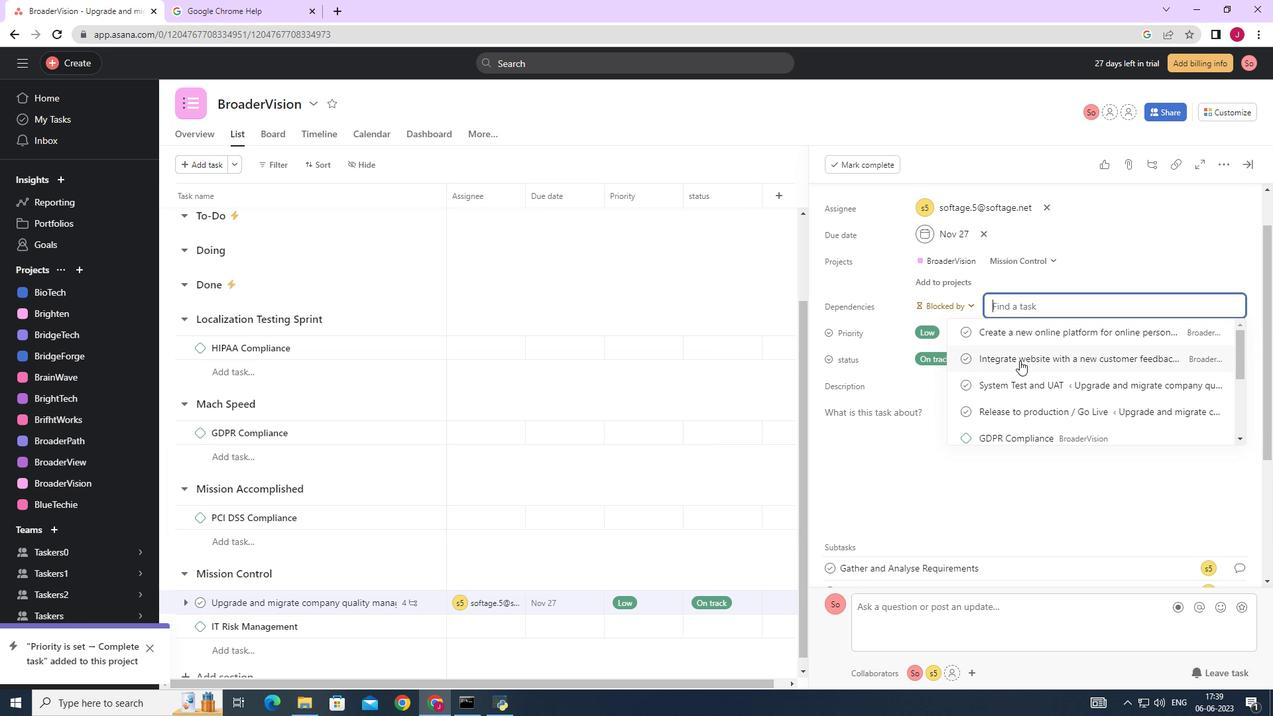 
Action: Mouse moved to (1248, 164)
Screenshot: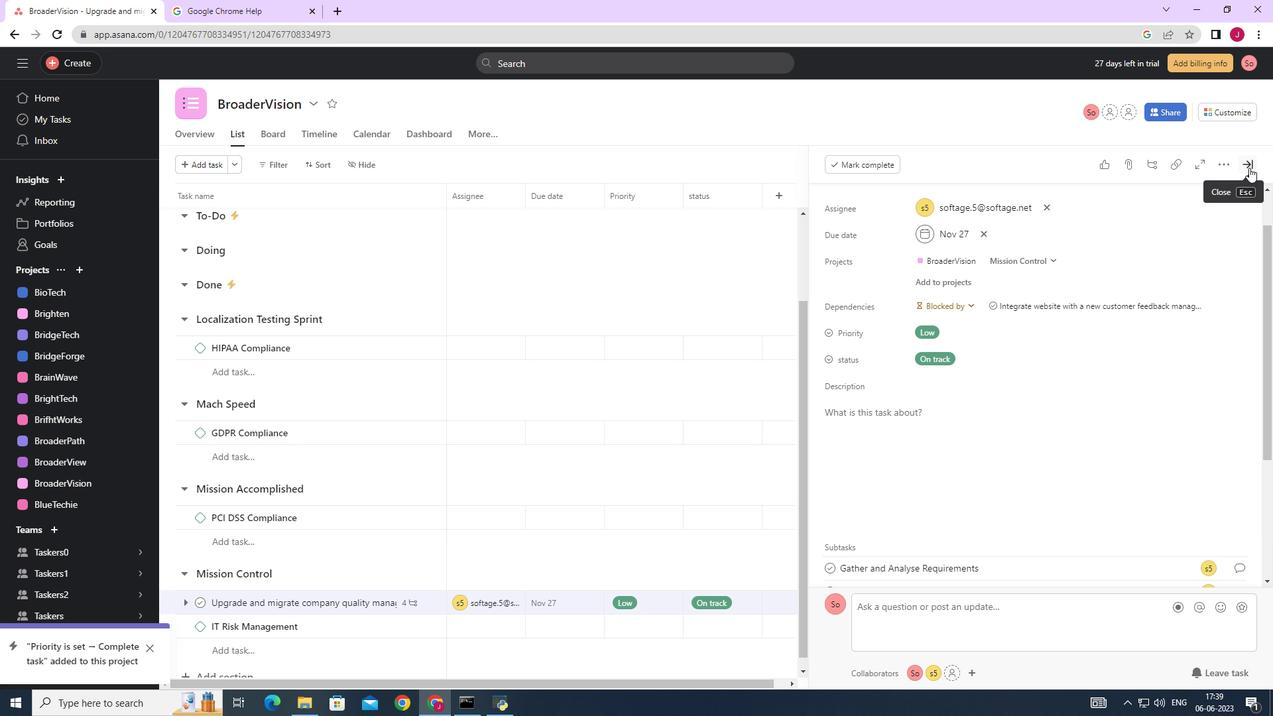 
Action: Mouse pressed left at (1248, 164)
Screenshot: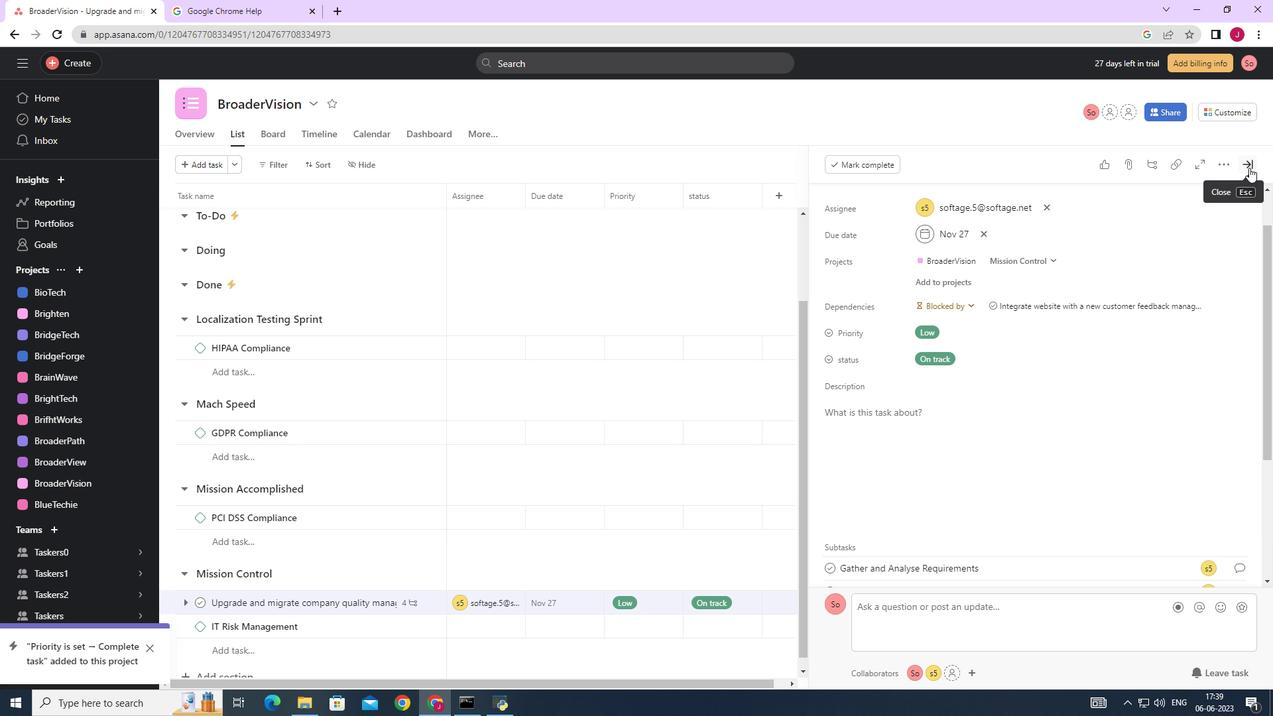 
Action: Mouse moved to (1247, 164)
Screenshot: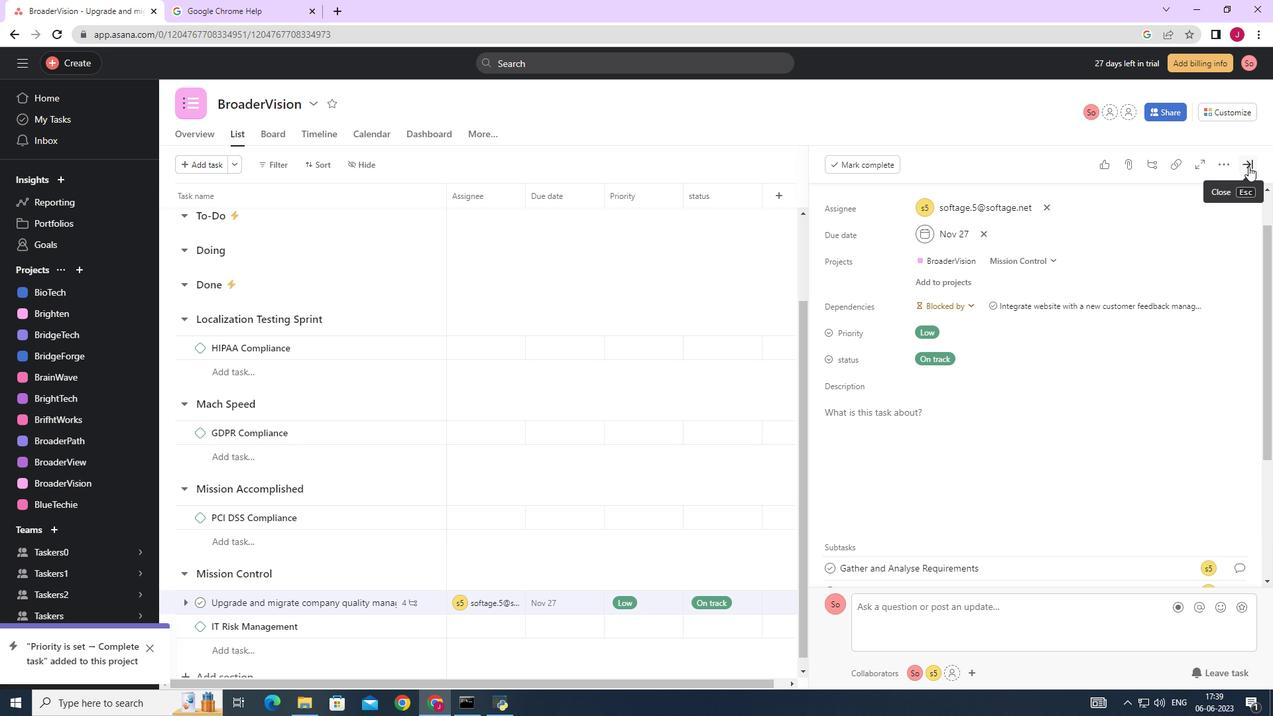 
